 Task: Add an event with the title Second Sales Team Training, date '2024/04/28', time 8:00 AM to 10:00 AMand add a description: Participants will engage in activities that enhance problem-solving and decision-making skills within the team. They will learn techniques for generating ideas, evaluating options, and reaching consensus through effective collaboration., put the event into Red category . Add location for the event as: Istanbul, Turkey, logged in from the account softage.7@softage.netand send the event invitation to softage.4@softage.net and softage.5@softage.net. Set a reminder for the event 76 week before
Action: Mouse moved to (97, 115)
Screenshot: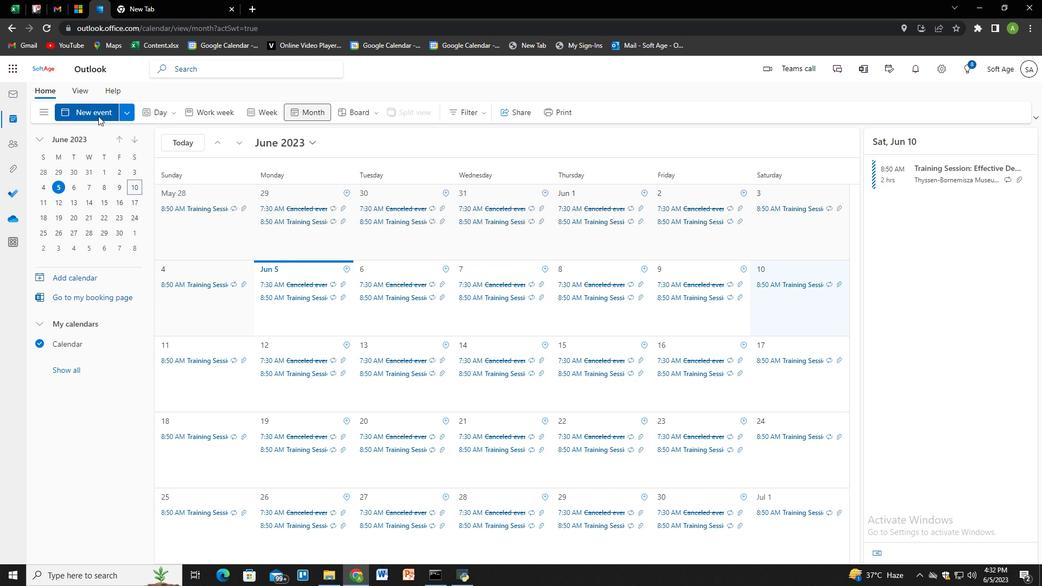 
Action: Mouse pressed left at (97, 115)
Screenshot: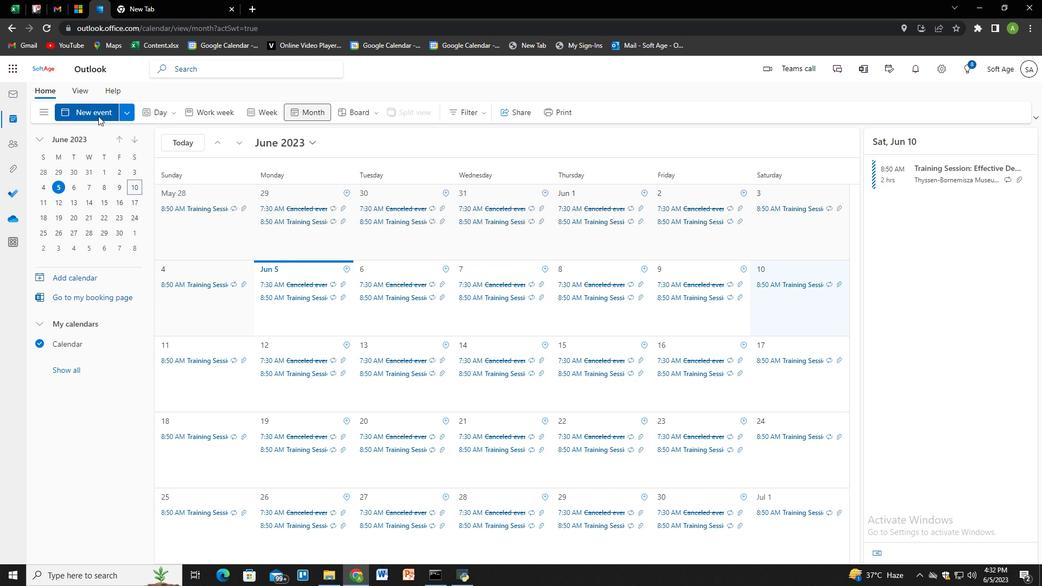 
Action: Mouse moved to (264, 186)
Screenshot: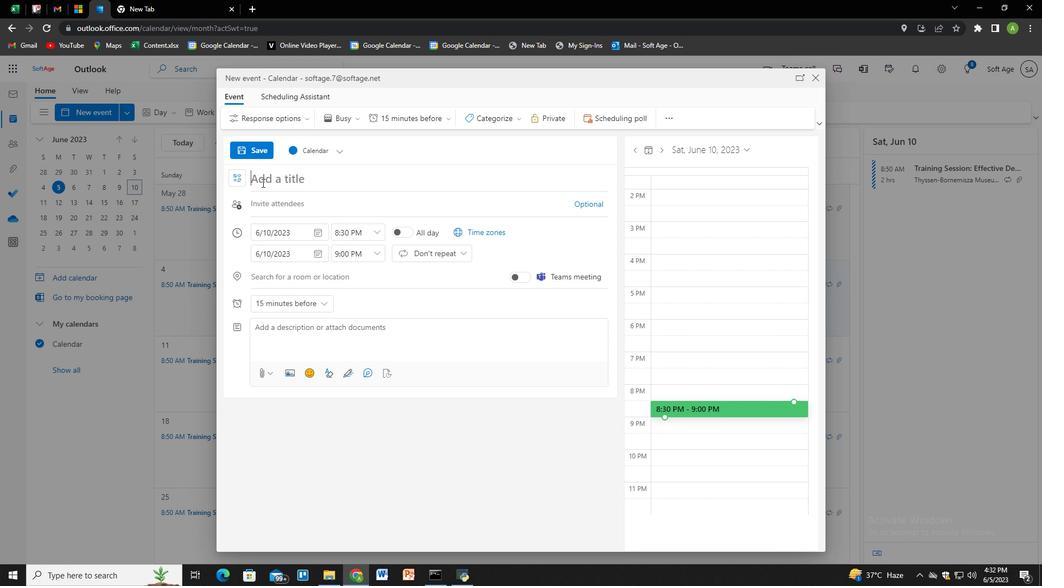 
Action: Key pressed <Key.shift>
Screenshot: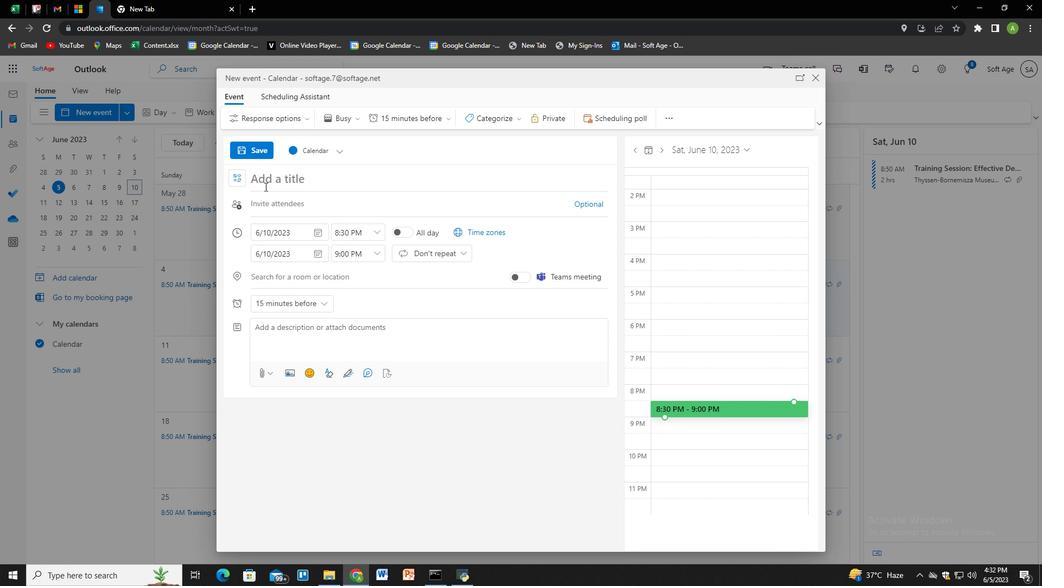 
Action: Mouse moved to (264, 187)
Screenshot: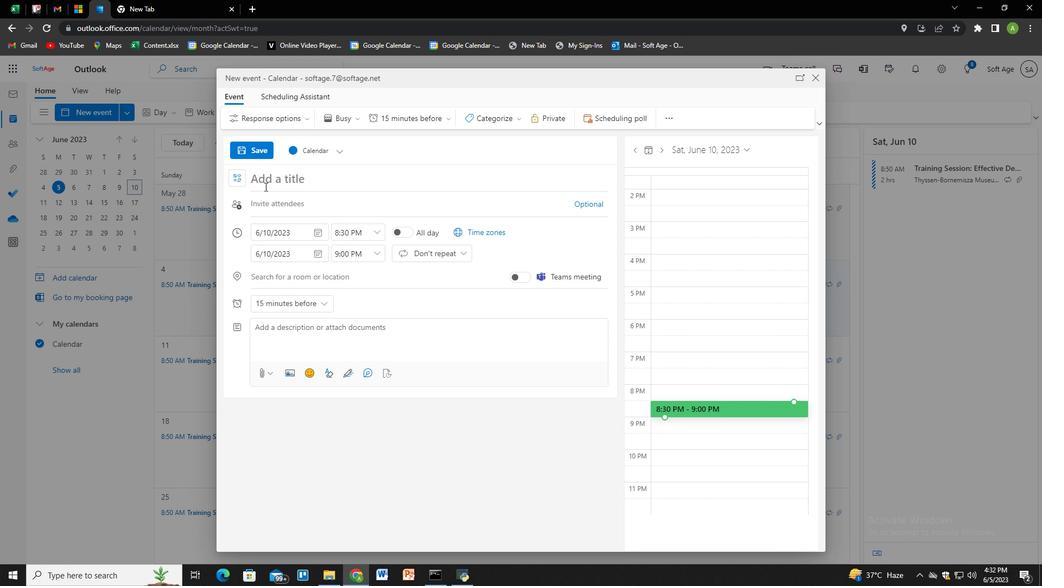 
Action: Key pressed Second<Key.space><Key.shift>Sales<Key.space><Key.shift>Team<Key.space><Key.shift>Training<Key.tab><Key.tab><Key.tab>
Screenshot: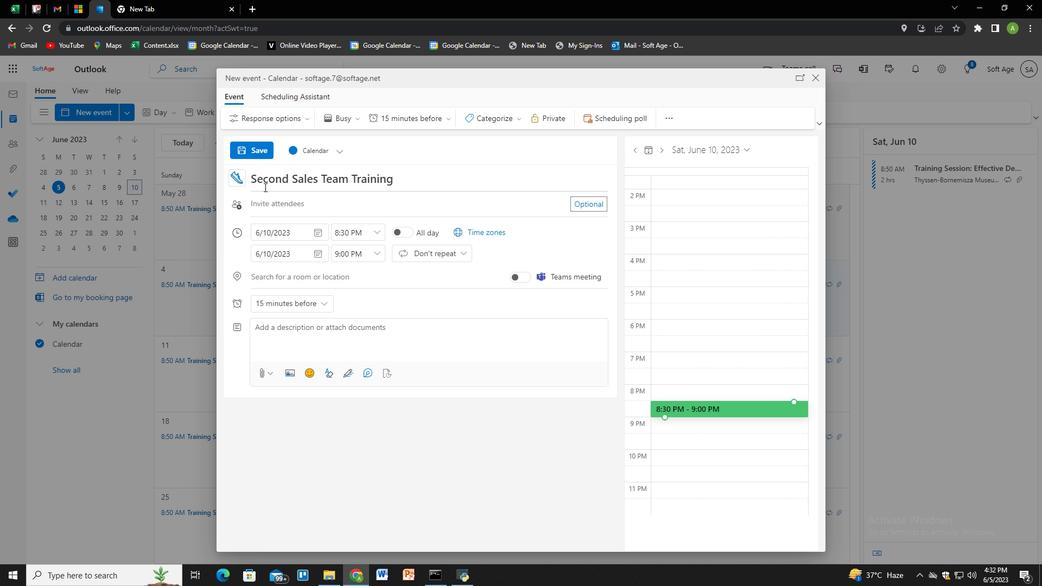 
Action: Mouse moved to (319, 234)
Screenshot: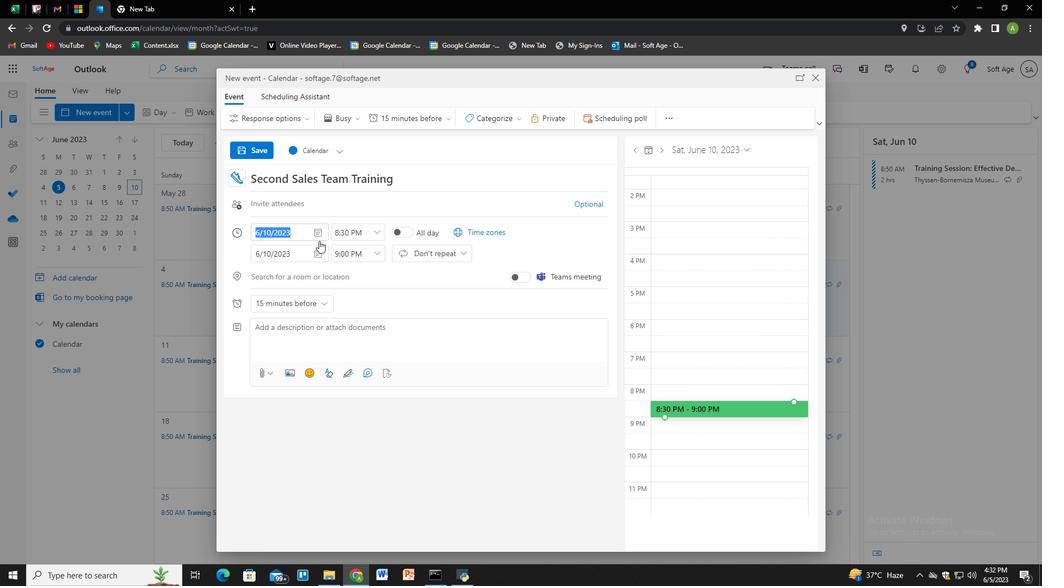 
Action: Mouse pressed left at (319, 234)
Screenshot: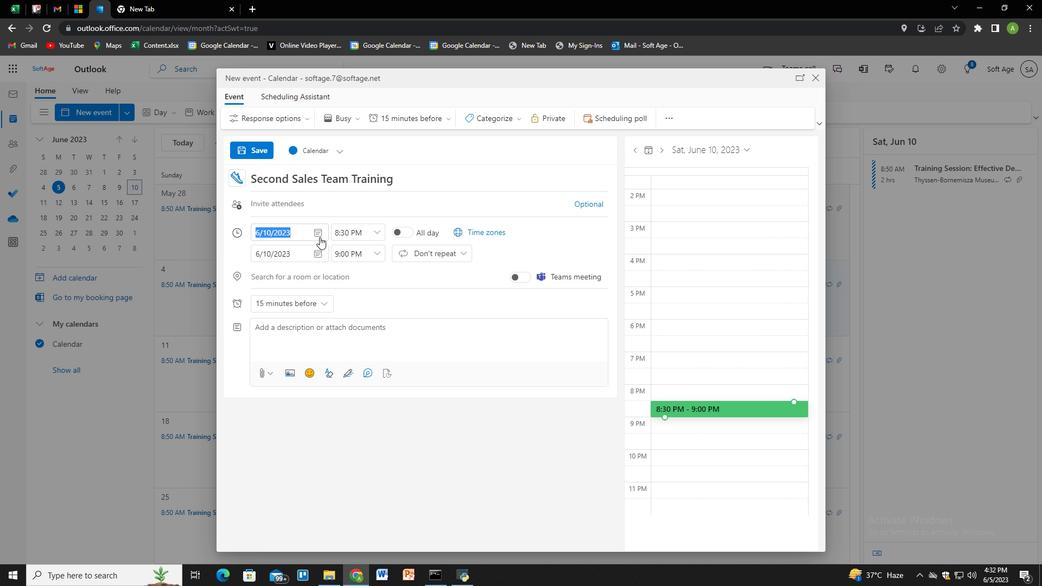 
Action: Mouse moved to (323, 254)
Screenshot: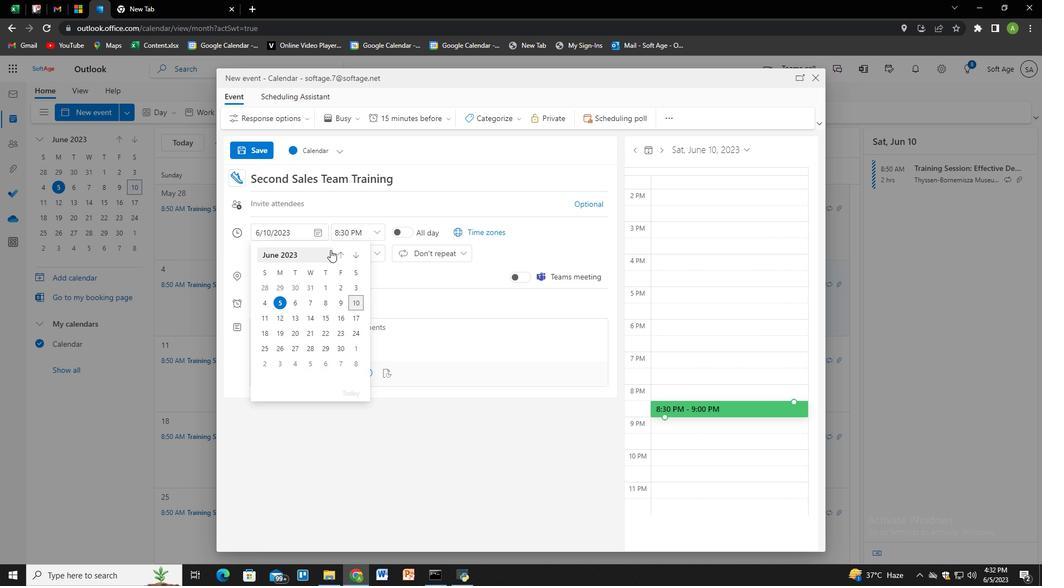 
Action: Mouse pressed left at (323, 254)
Screenshot: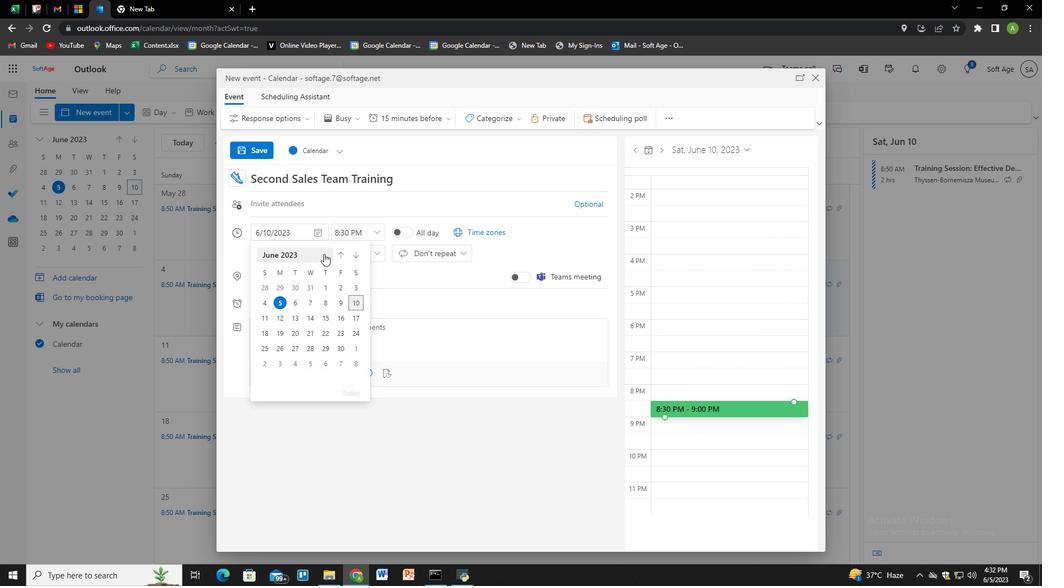 
Action: Mouse pressed left at (323, 254)
Screenshot: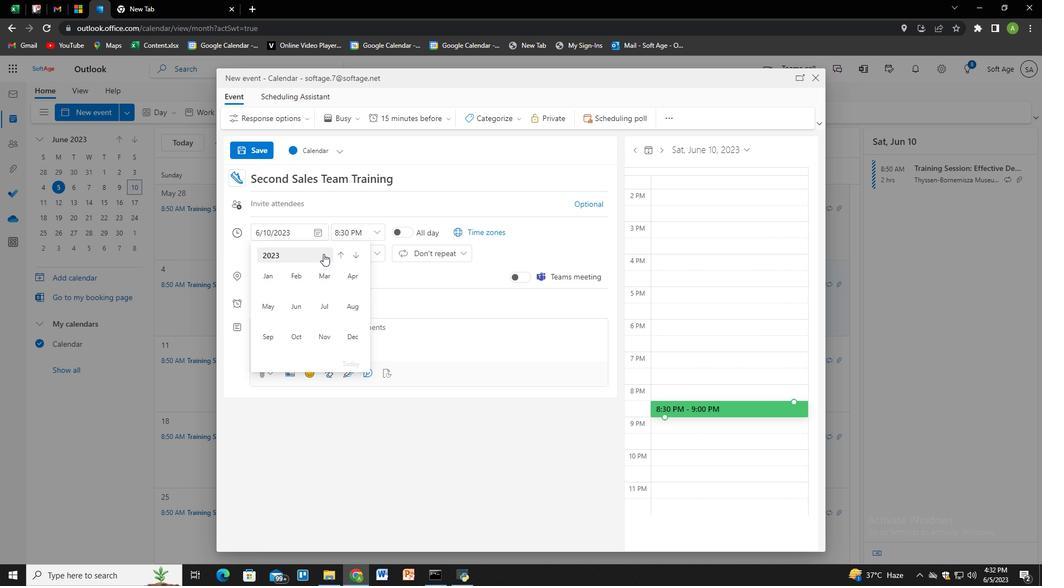
Action: Mouse moved to (269, 307)
Screenshot: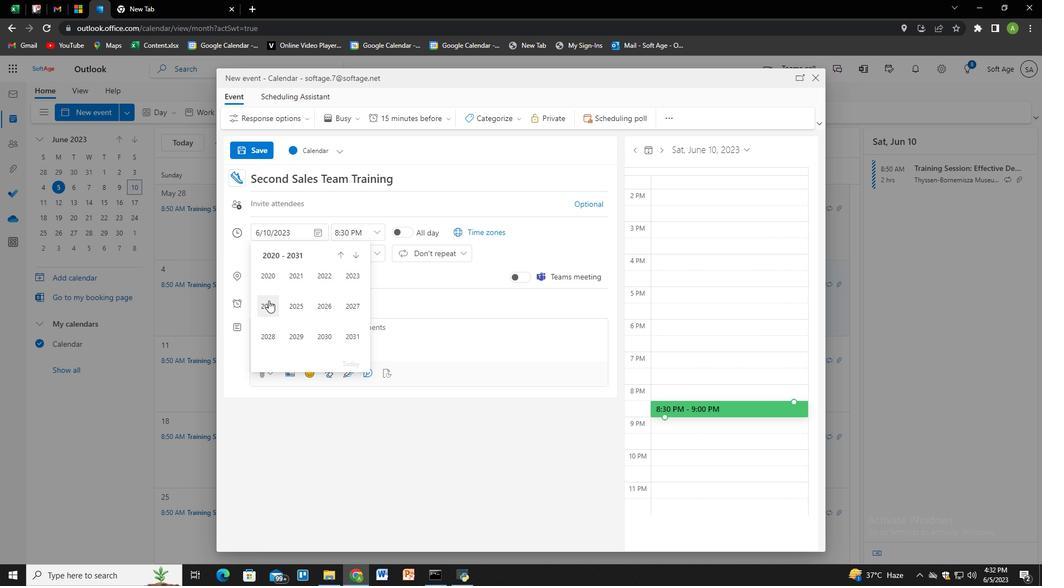 
Action: Mouse pressed left at (269, 307)
Screenshot: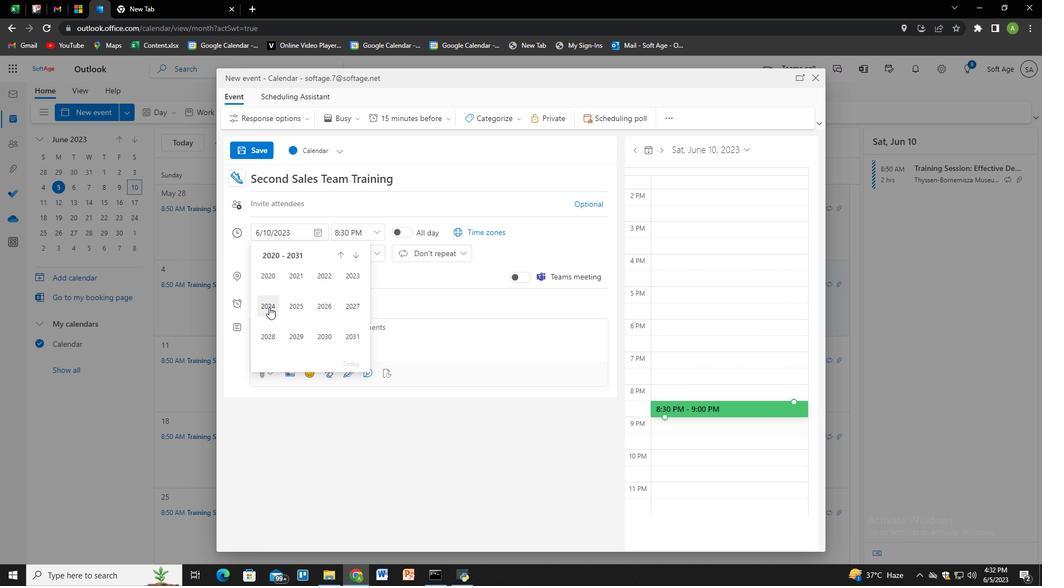 
Action: Mouse moved to (352, 276)
Screenshot: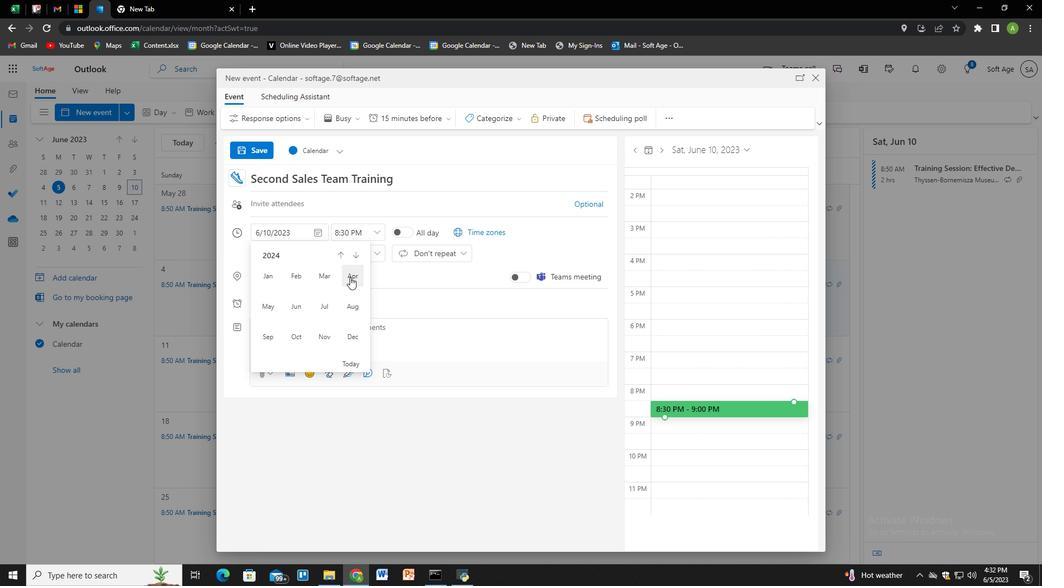 
Action: Mouse pressed left at (352, 276)
Screenshot: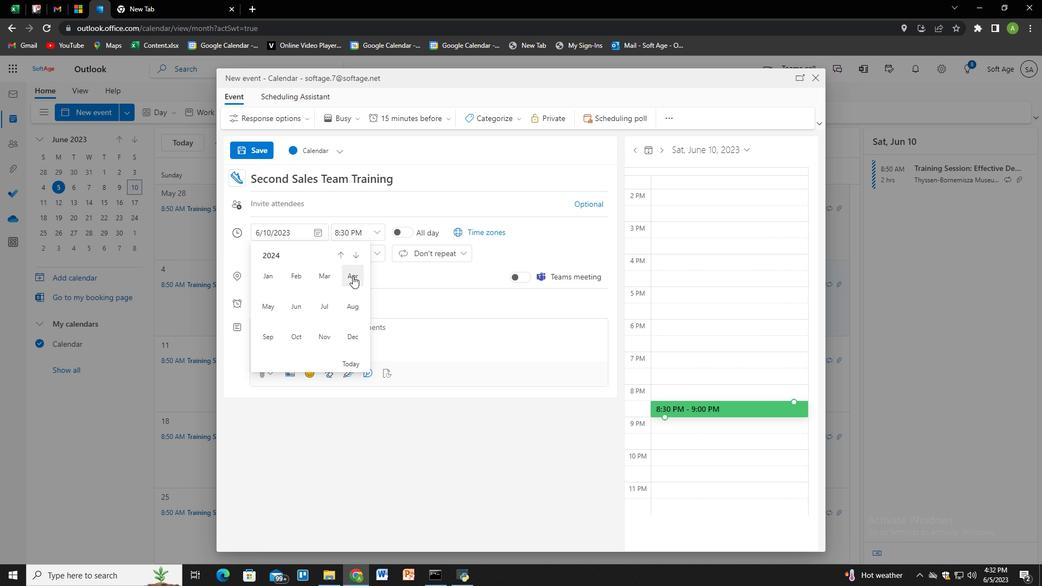 
Action: Mouse moved to (270, 349)
Screenshot: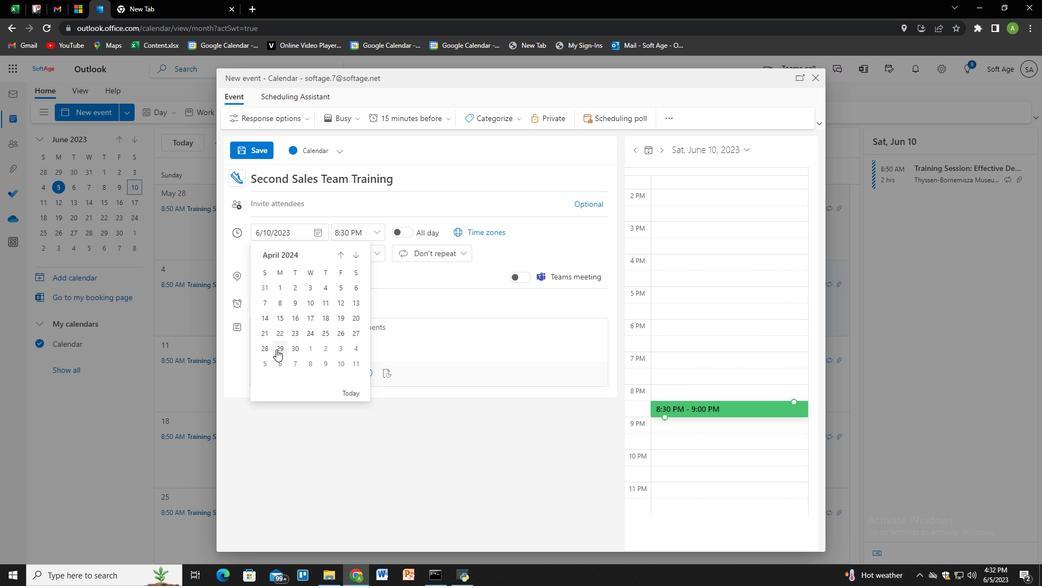 
Action: Mouse pressed left at (270, 349)
Screenshot: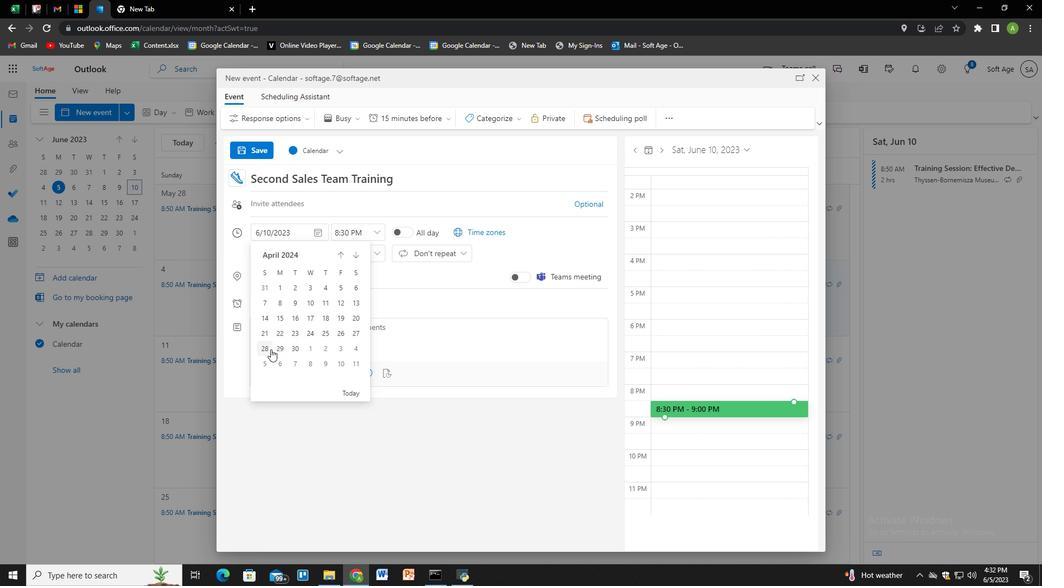 
Action: Mouse moved to (345, 233)
Screenshot: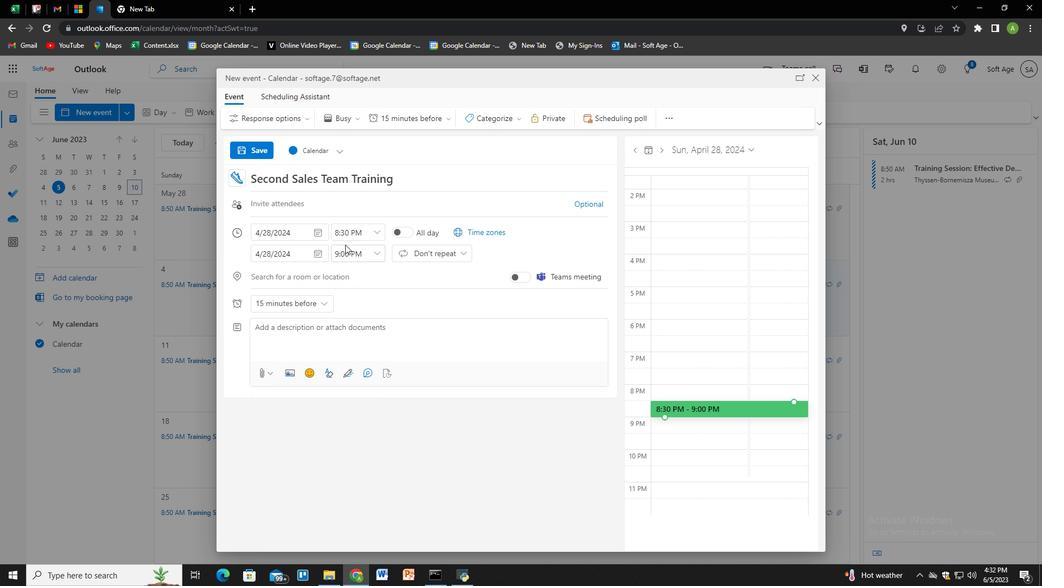 
Action: Mouse pressed left at (345, 233)
Screenshot: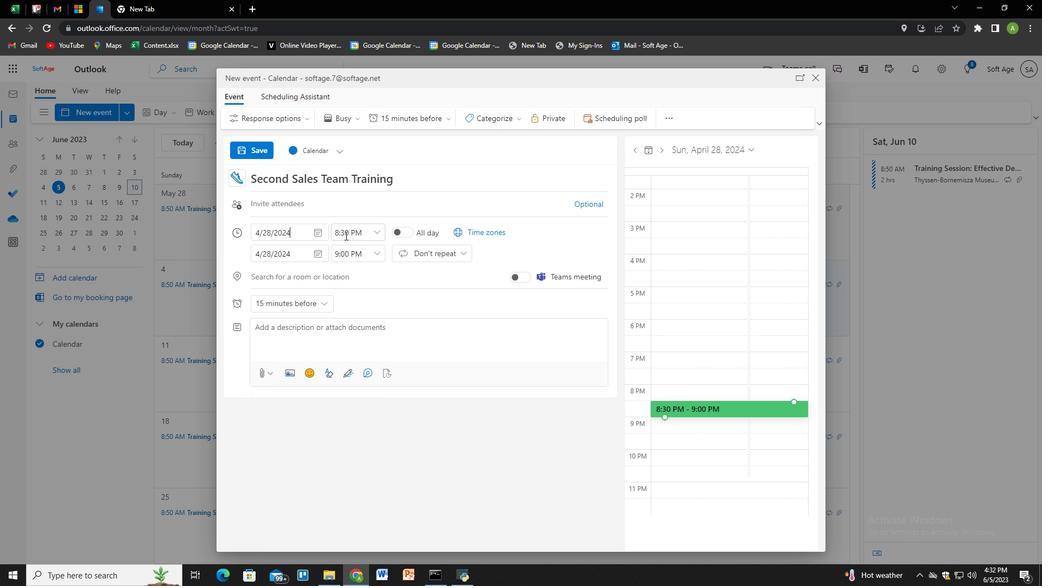 
Action: Key pressed 8<Key.shift_r>:00<Key.space><Key.shift>A<Key.shift_r>M<Key.shift_r>M
Screenshot: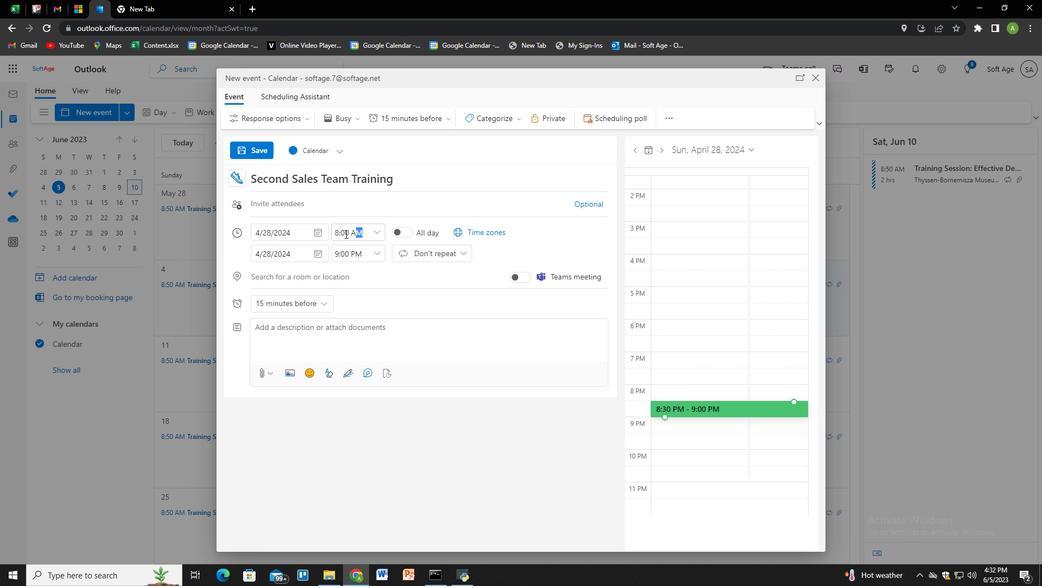
Action: Mouse moved to (532, 237)
Screenshot: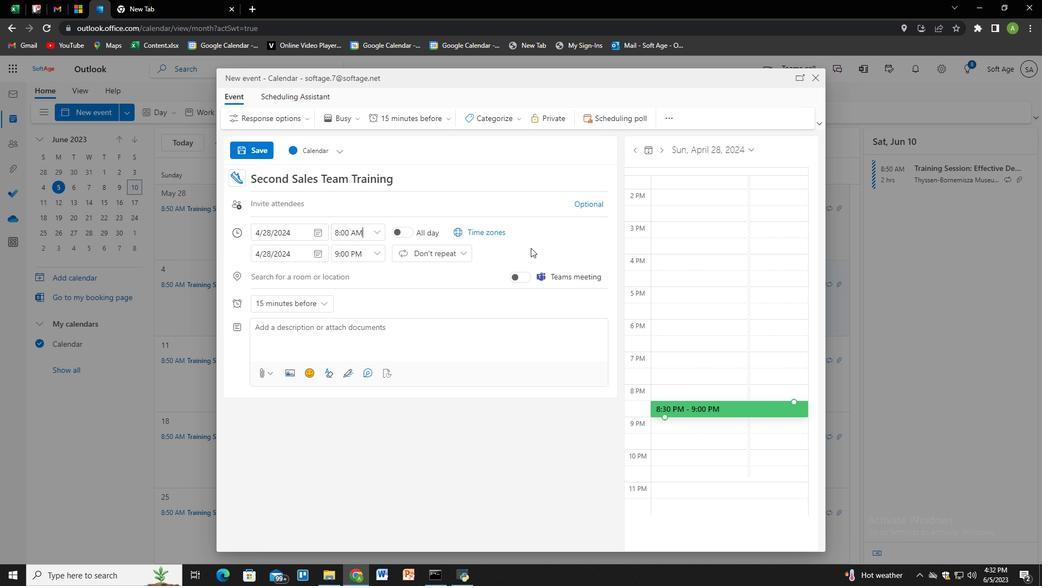 
Action: Mouse pressed left at (532, 237)
Screenshot: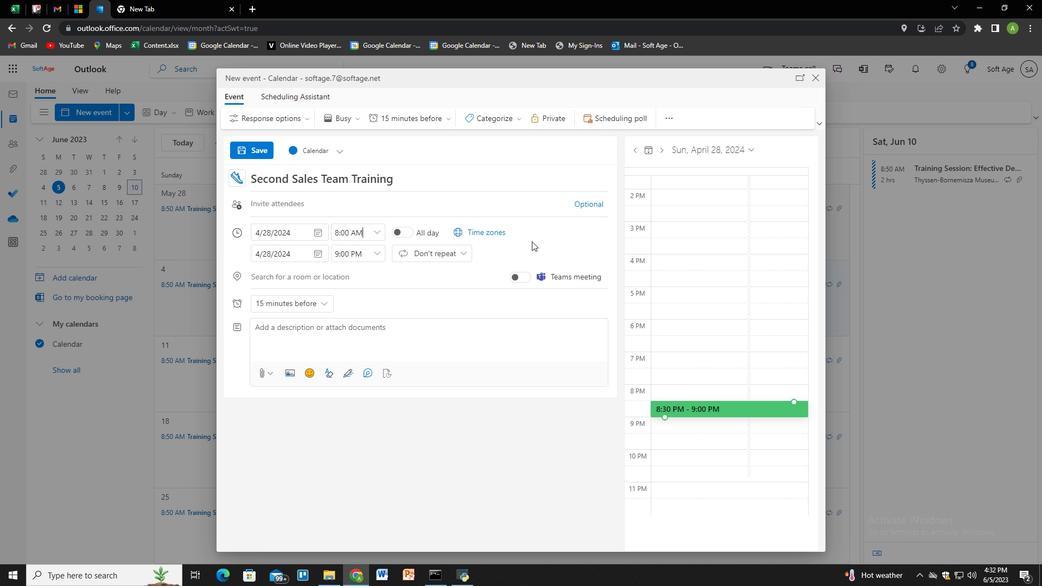 
Action: Mouse moved to (350, 255)
Screenshot: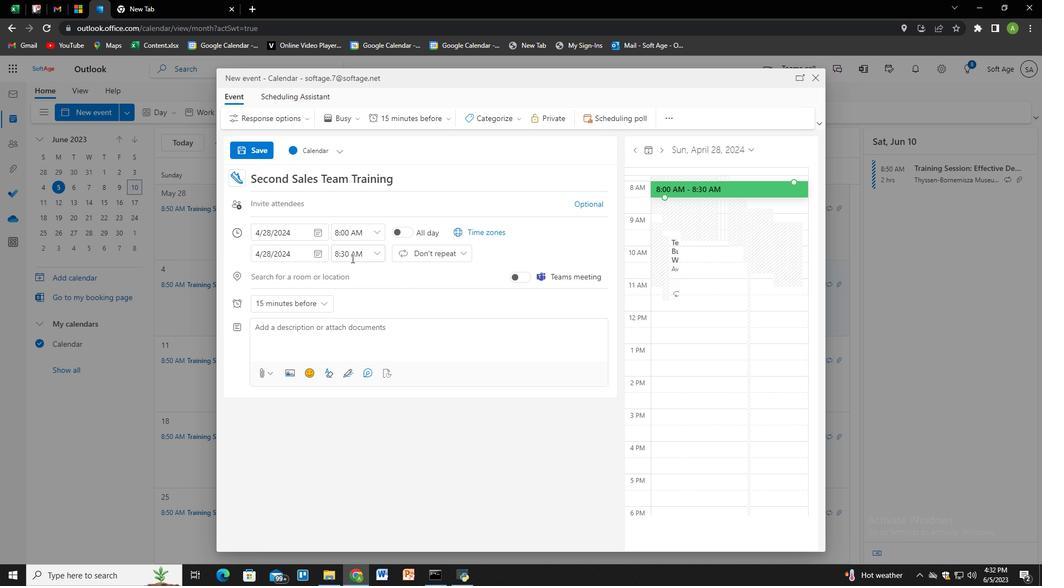 
Action: Mouse pressed left at (350, 255)
Screenshot: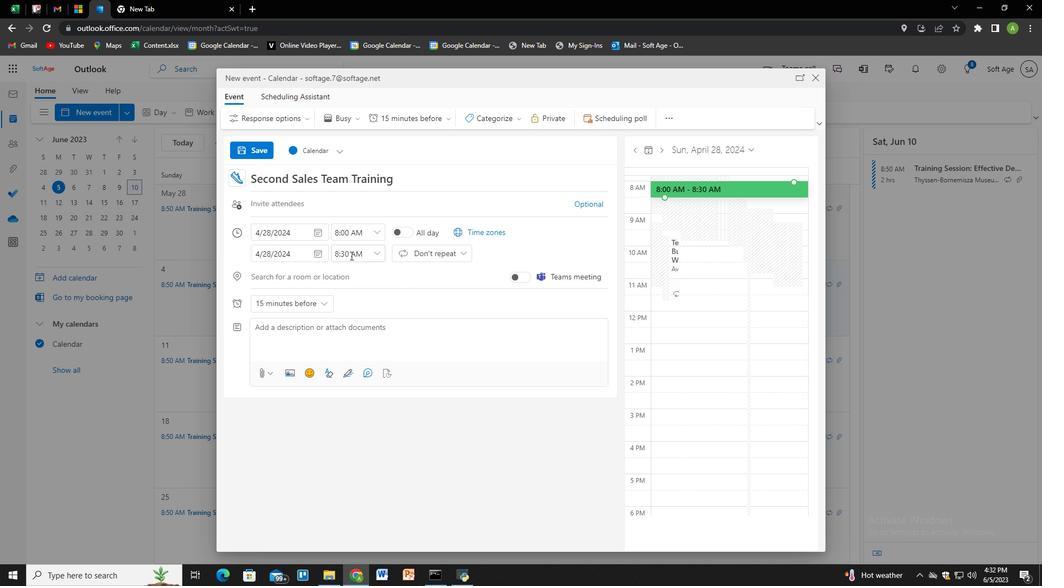 
Action: Key pressed 10<Key.space><Key.shift_r><Key.shift_r><Key.shift_r><Key.shift_r><Key.shift_r><Key.shift_r><Key.backspace><Key.shift_r>:00<Key.space><Key.shift>A<Key.shift_r>M<Key.shift_r>M
Screenshot: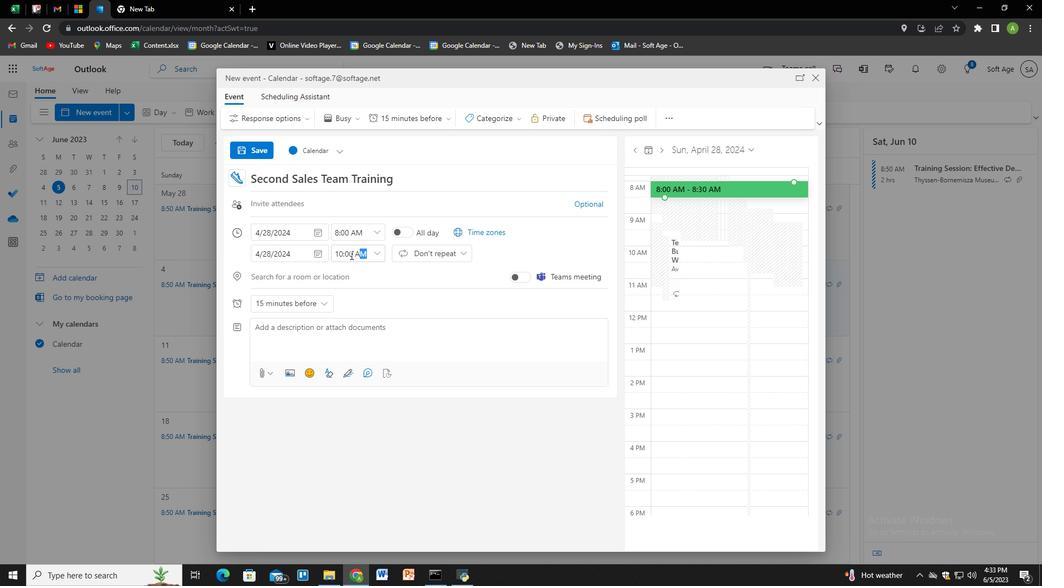 
Action: Mouse moved to (325, 340)
Screenshot: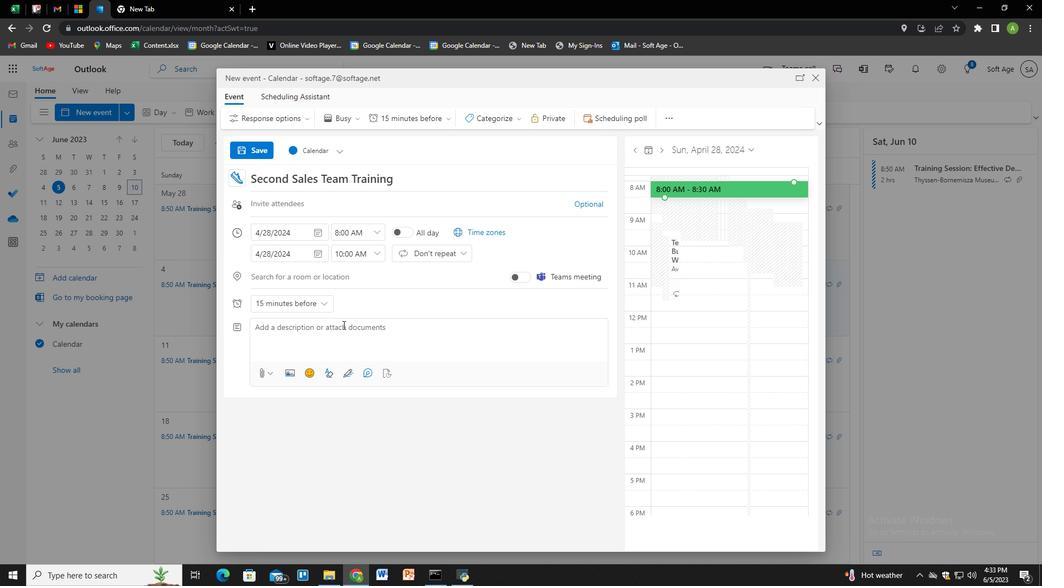 
Action: Mouse pressed left at (325, 340)
Screenshot: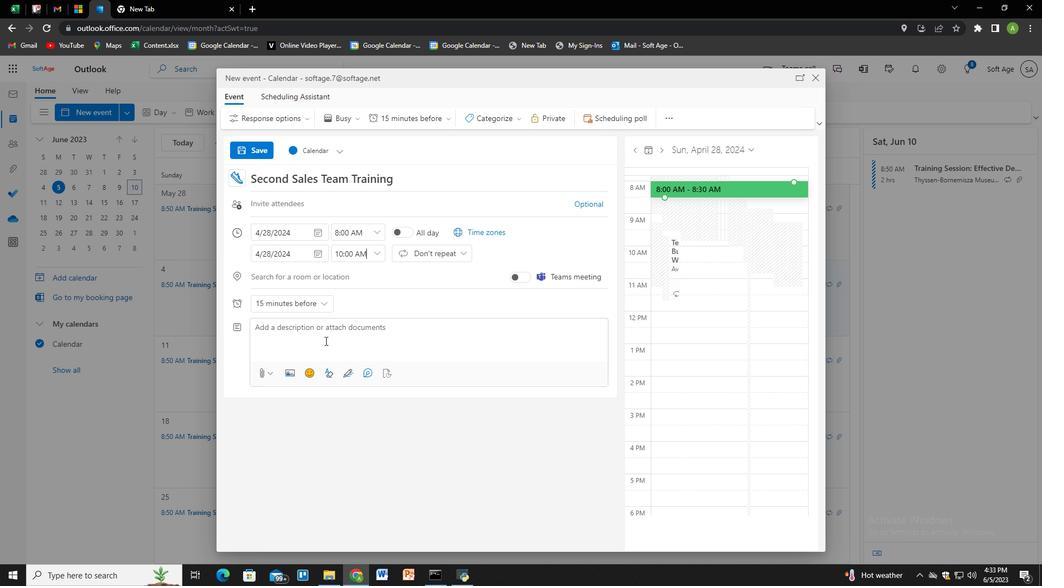
Action: Key pressed <Key.shift><Key.shift><Key.shift><Key.shift><Key.shift><Key.shift><Key.shift><Key.shift><Key.shift><Key.shift><Key.shift><Key.shift><Key.shift><Key.shift><Key.shift><Key.shift><Key.shift><Key.shift><Key.shift><Key.shift><Key.shift><Key.shift_r>Participants<Key.space>will<Key.space><Key.space>e<Key.backspace><Key.backspace>engage<Key.space>in<Key.space>activities<Key.space>that<Key.space>enhance<Key.space>problem-solving<Key.space>and<Key.space>decision-making<Key.space>skills<Key.space>within<Key.space>the<Key.space>team.<Key.space><Key.shift_r>They<Key.space>will<Key.space>leat<Key.backspace>rn<Key.space>techniques<Key.space>for<Key.space>generating<Key.space>ideas,<Key.space>evaluating<Key.space>options,<Key.space>and<Key.space>reav<Key.backspace>ching<Key.space>consensus<Key.space>through<Key.space>effective<Key.space>options,<Key.space>and<Key.space>reaching<Key.space>consensus<Key.space>through<Key.space>effective<Key.space>collaboration.
Screenshot: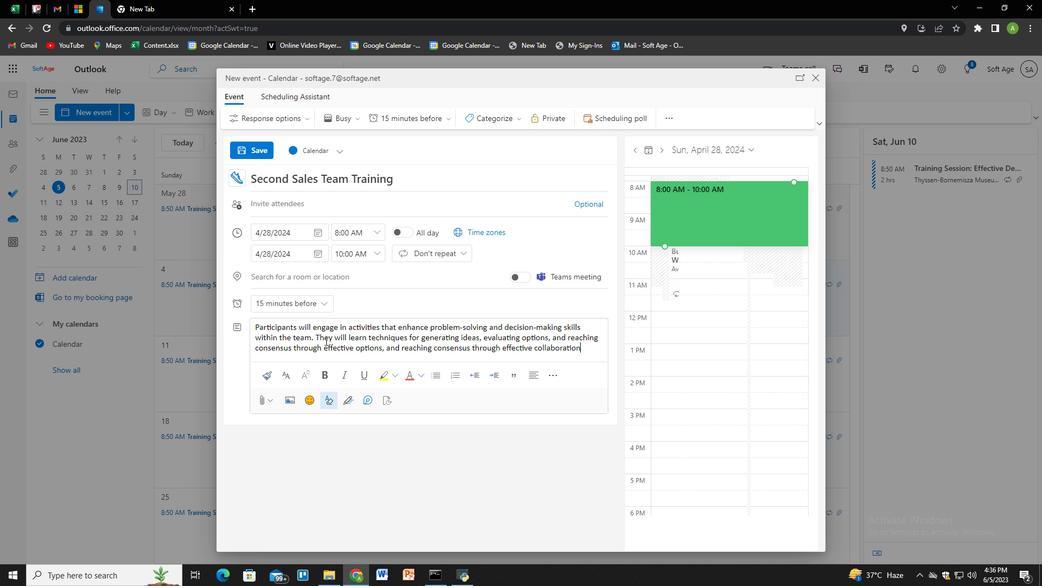 
Action: Mouse moved to (459, 304)
Screenshot: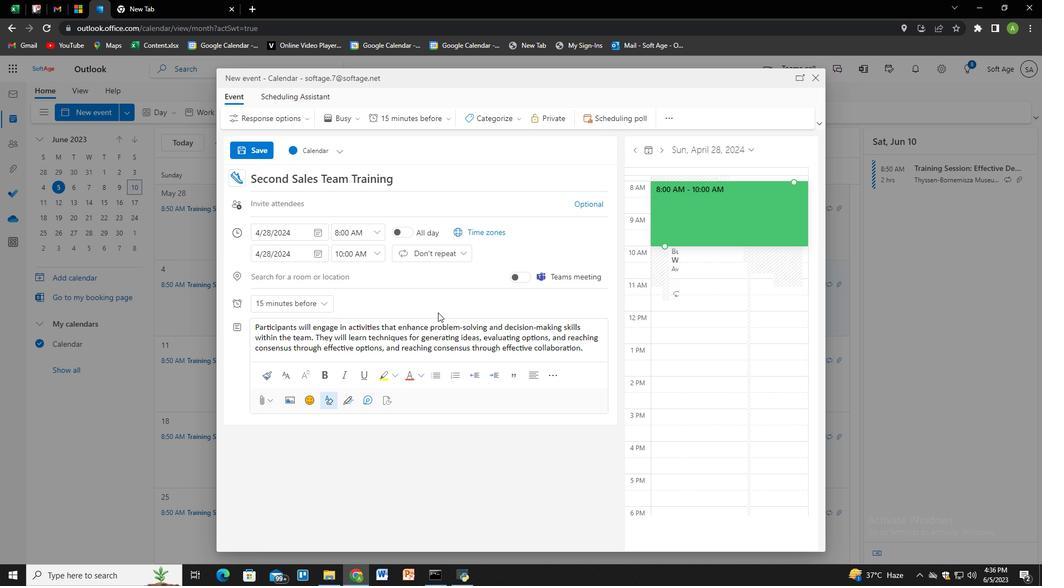 
Action: Mouse pressed left at (459, 304)
Screenshot: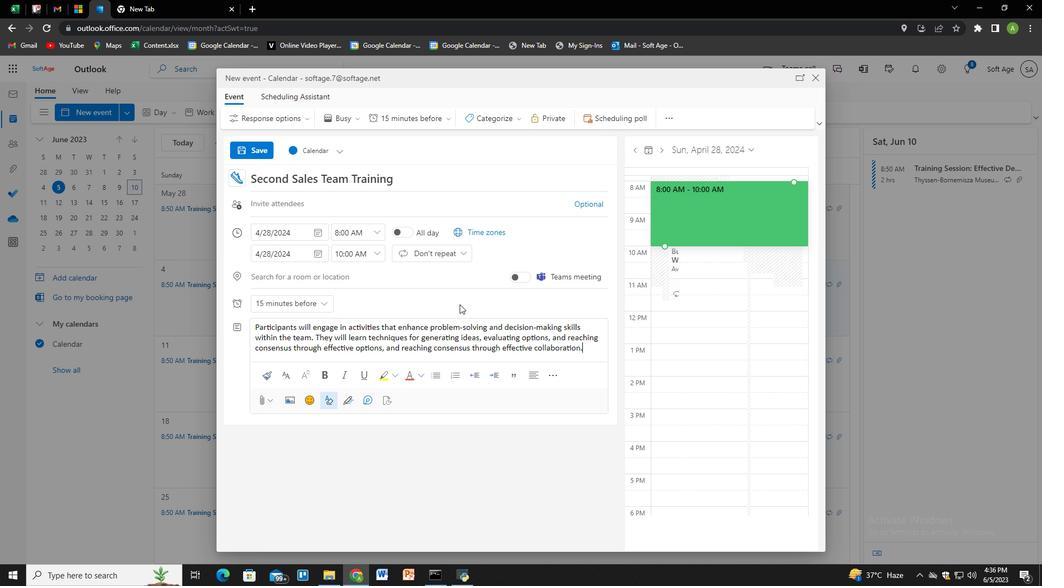 
Action: Mouse moved to (439, 298)
Screenshot: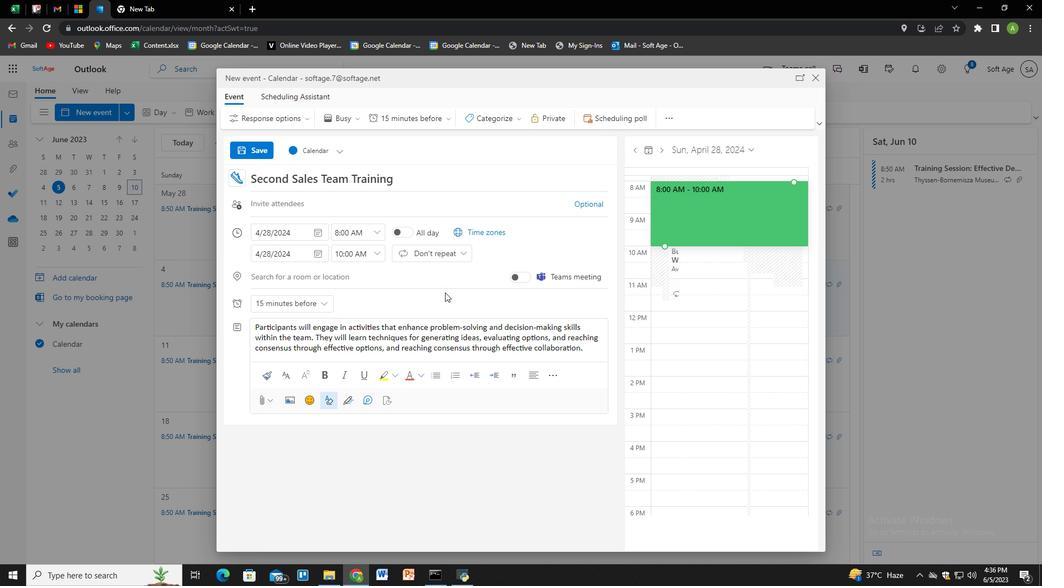 
Action: Mouse scrolled (439, 298) with delta (0, 0)
Screenshot: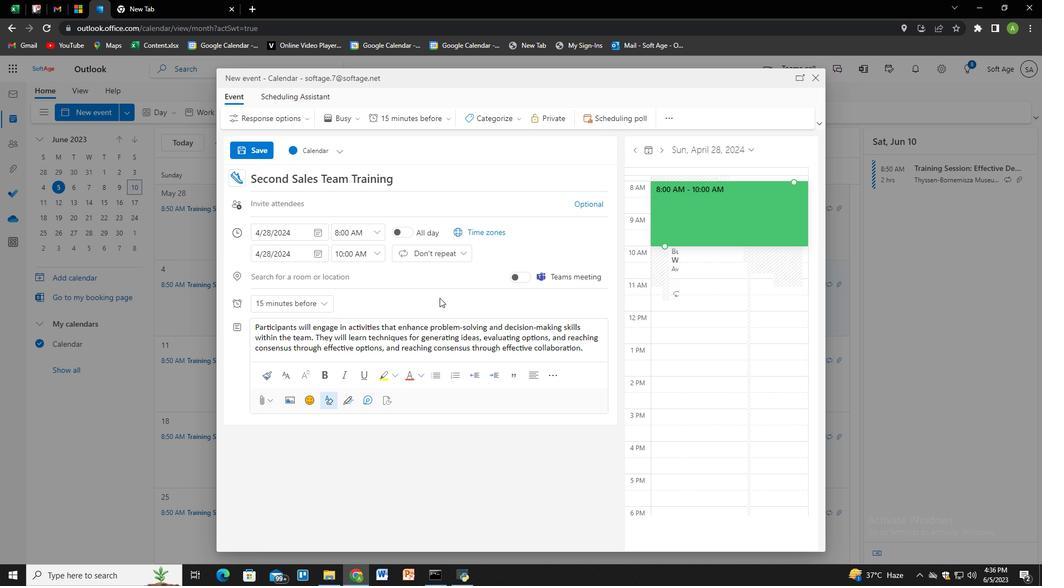 
Action: Mouse scrolled (439, 298) with delta (0, 0)
Screenshot: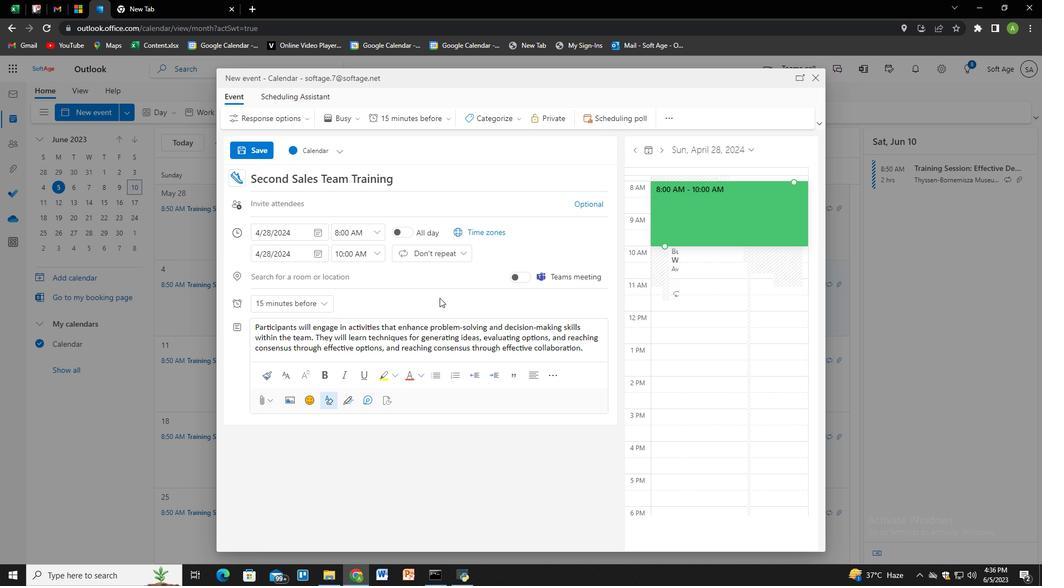
Action: Mouse scrolled (439, 298) with delta (0, 0)
Screenshot: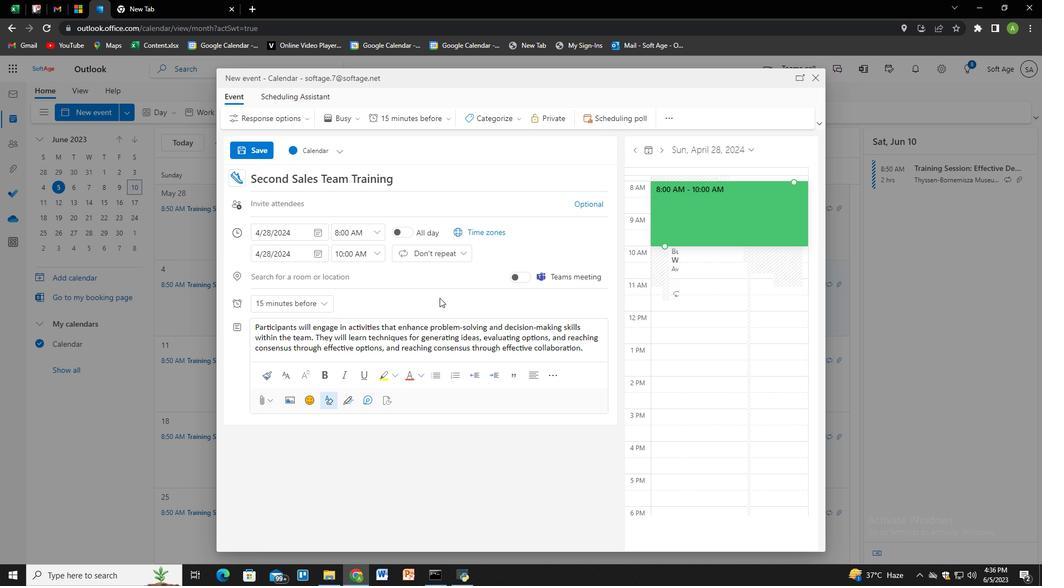 
Action: Mouse moved to (486, 120)
Screenshot: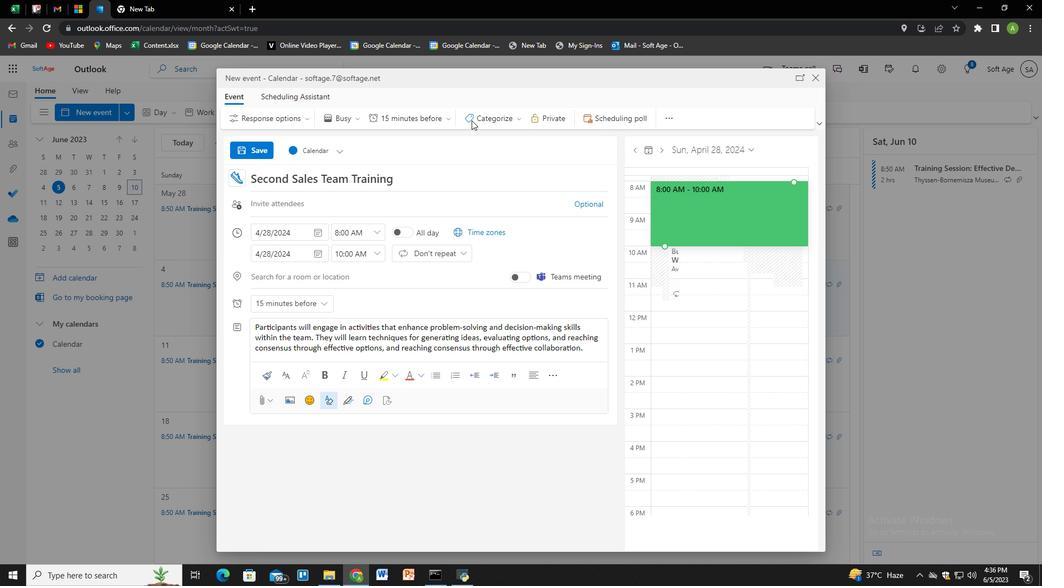 
Action: Mouse pressed left at (486, 120)
Screenshot: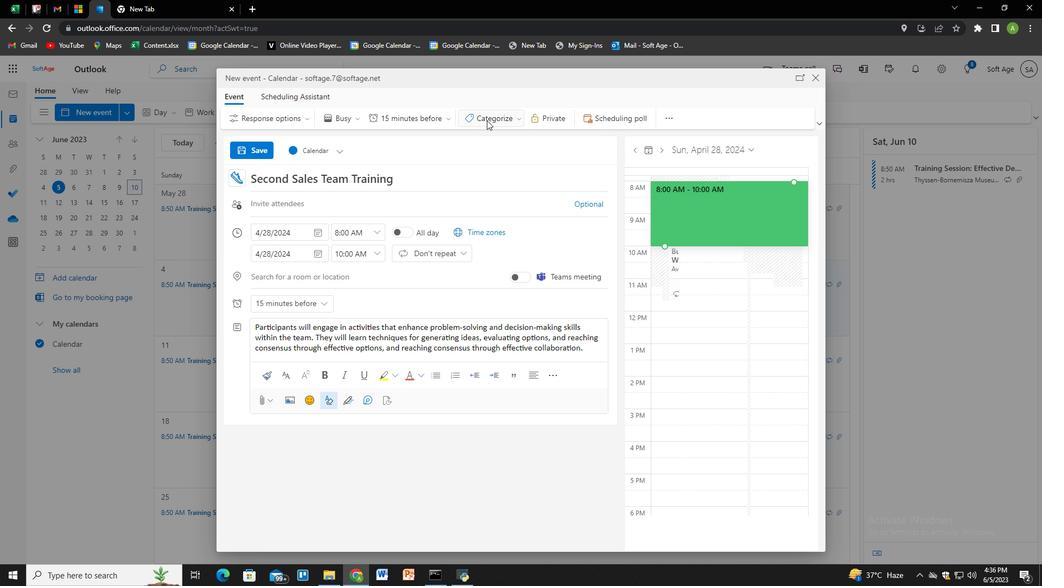 
Action: Mouse moved to (485, 206)
Screenshot: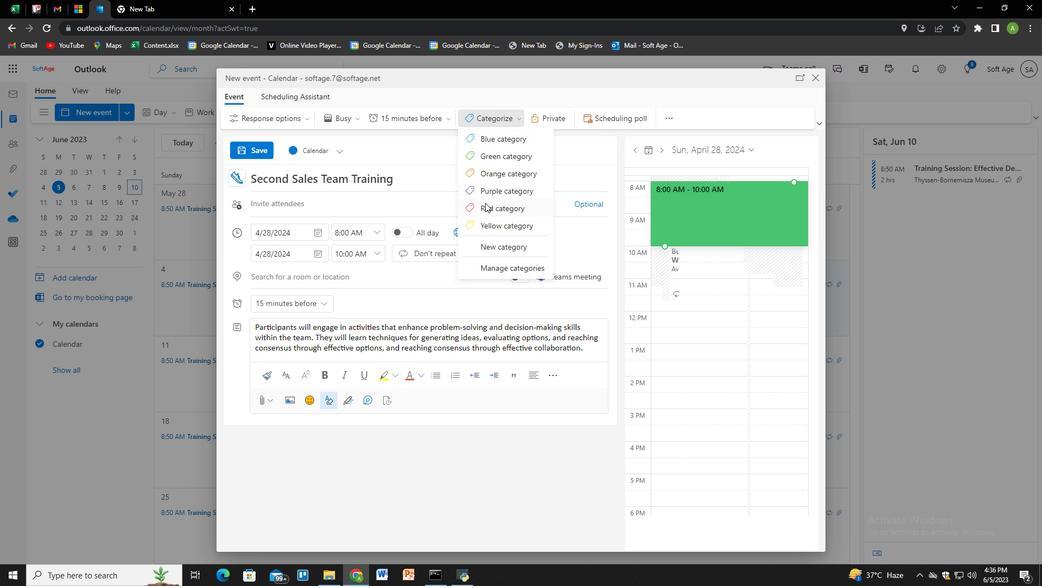 
Action: Mouse pressed left at (485, 206)
Screenshot: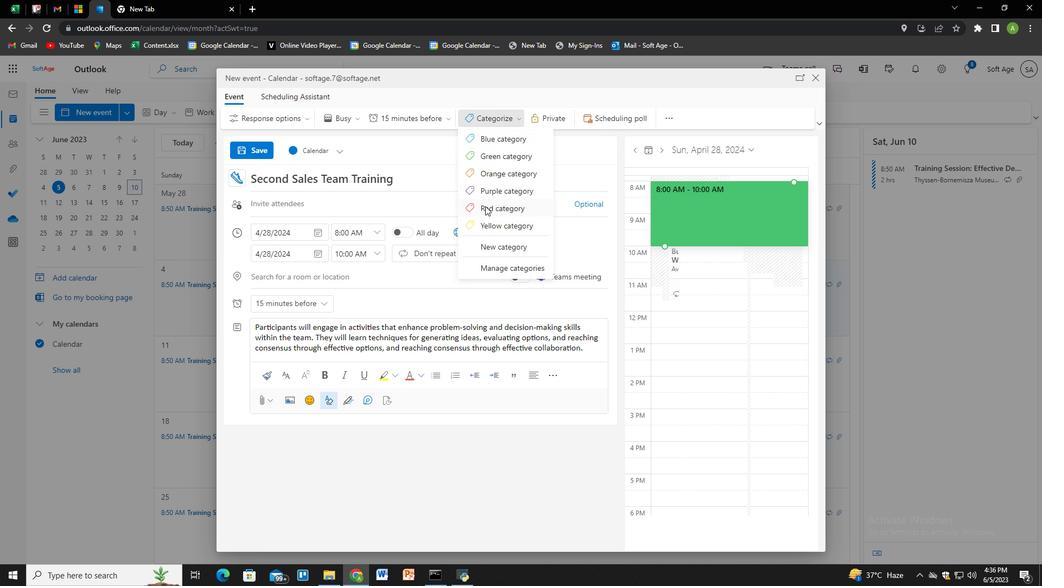 
Action: Mouse moved to (283, 283)
Screenshot: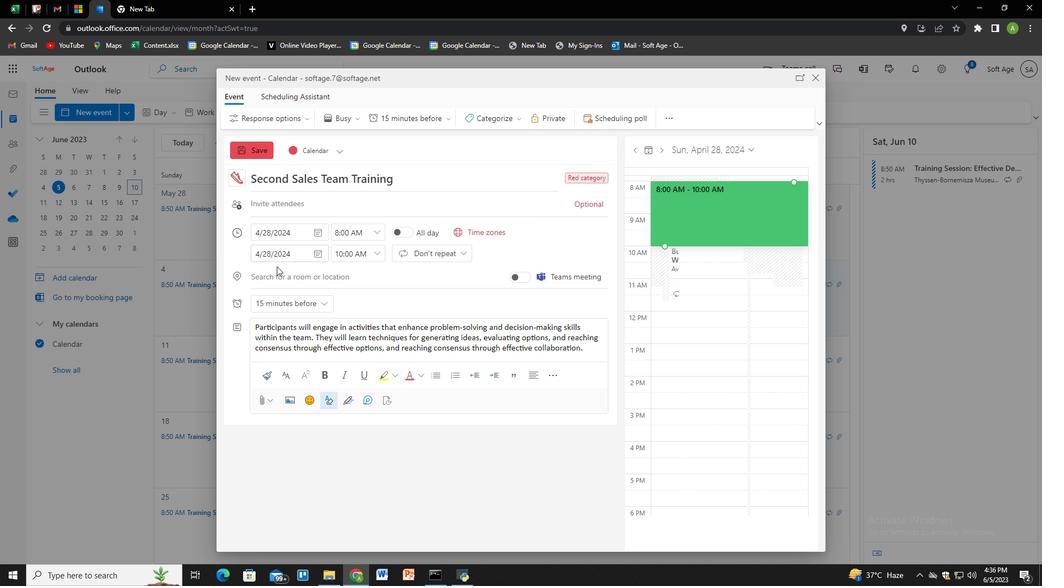 
Action: Mouse pressed left at (283, 283)
Screenshot: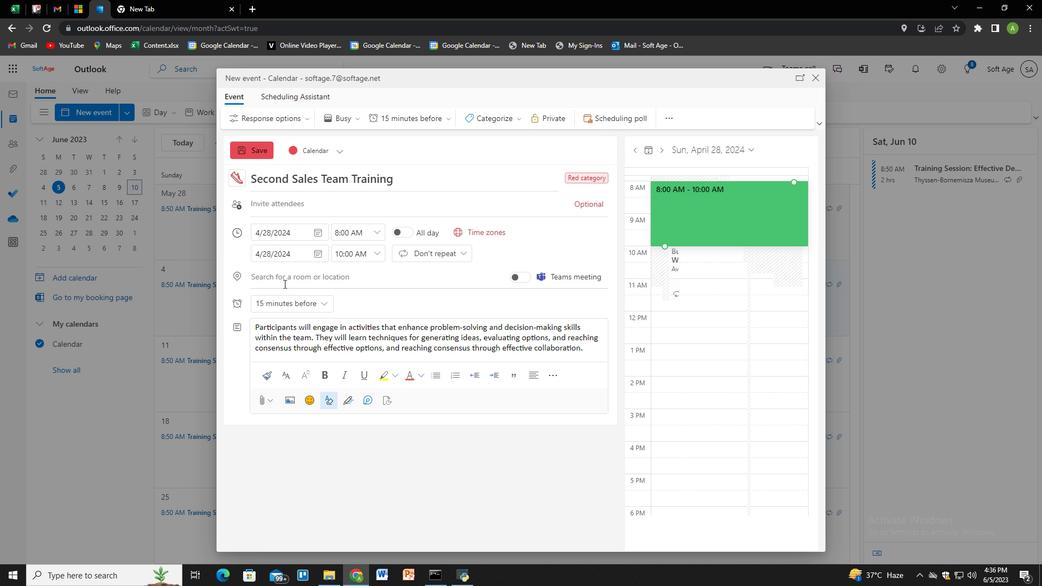 
Action: Key pressed <Key.shift_r>Istanbul,<Key.space><Key.shift_r>Turkey<Key.down><Key.enter>
Screenshot: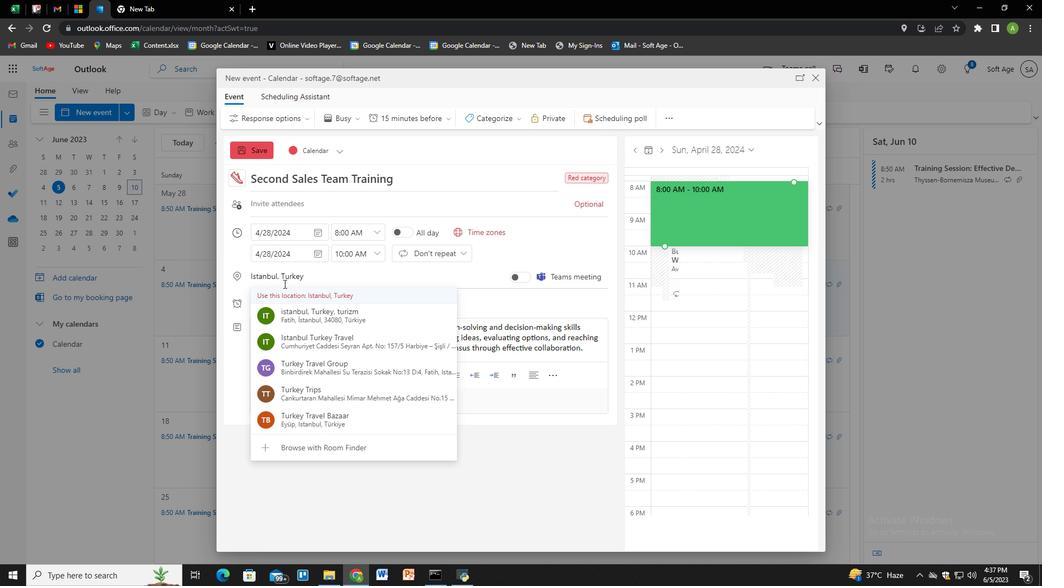 
Action: Mouse moved to (288, 206)
Screenshot: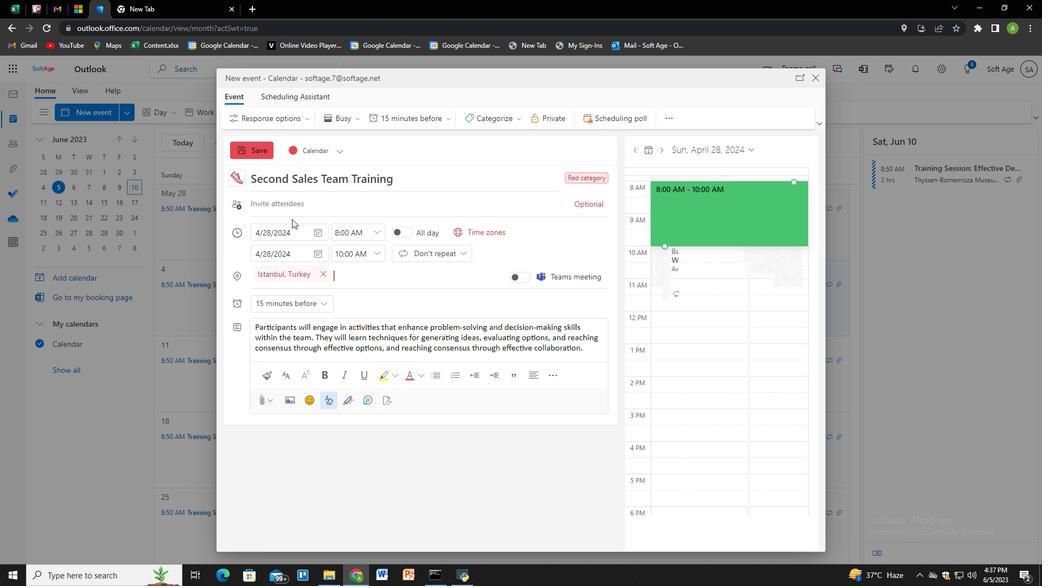 
Action: Mouse pressed left at (288, 206)
Screenshot: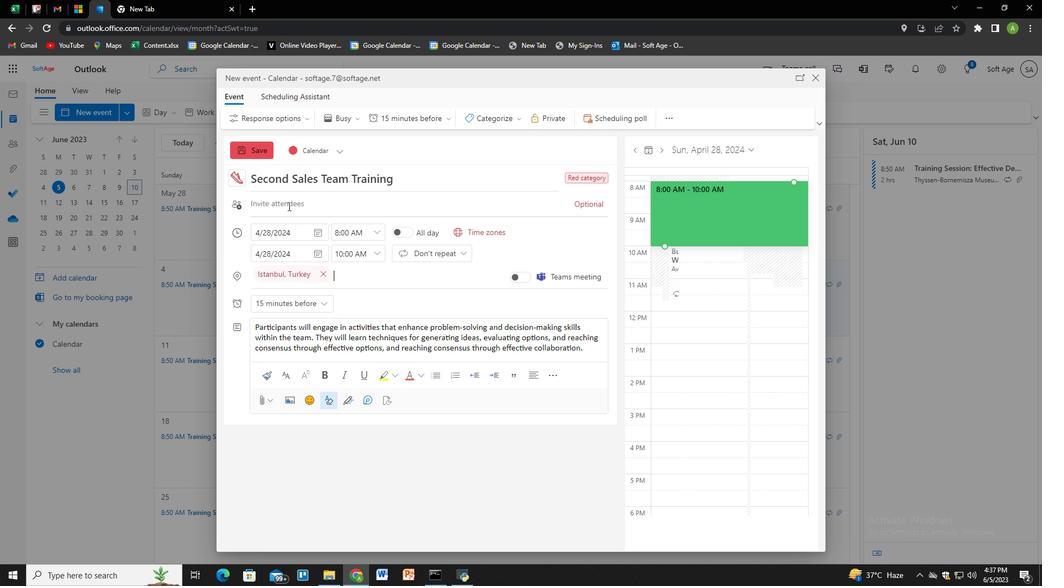 
Action: Mouse moved to (288, 206)
Screenshot: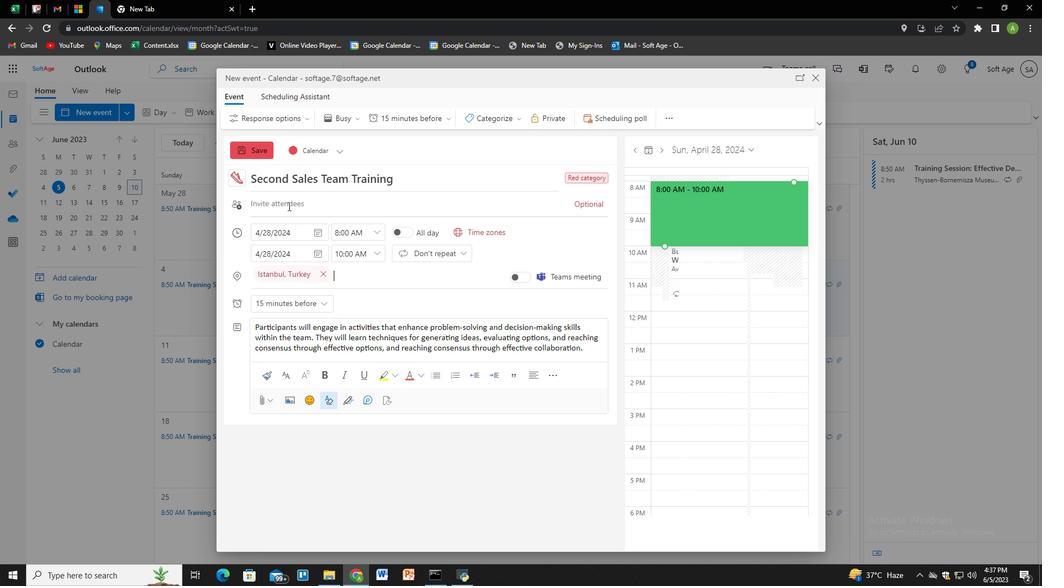 
Action: Key pressed softage.5<Key.backspace>4<Key.shift>@softage.net<Key.enter>softage.5<Key.shift><Key.shift><Key.shift>@softage.net<Key.enter>
Screenshot: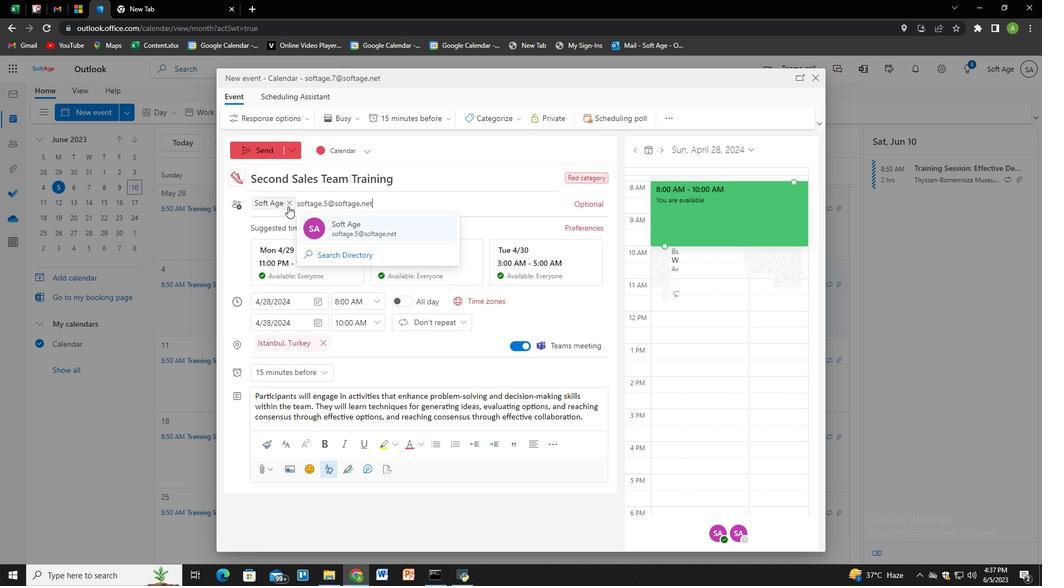 
Action: Mouse moved to (437, 116)
Screenshot: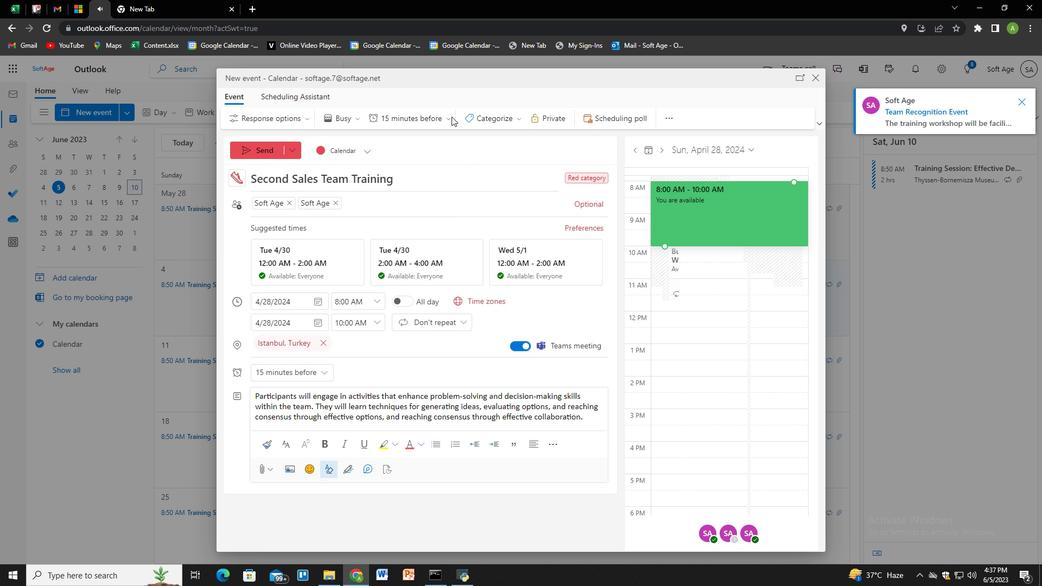 
Action: Mouse pressed left at (437, 116)
Screenshot: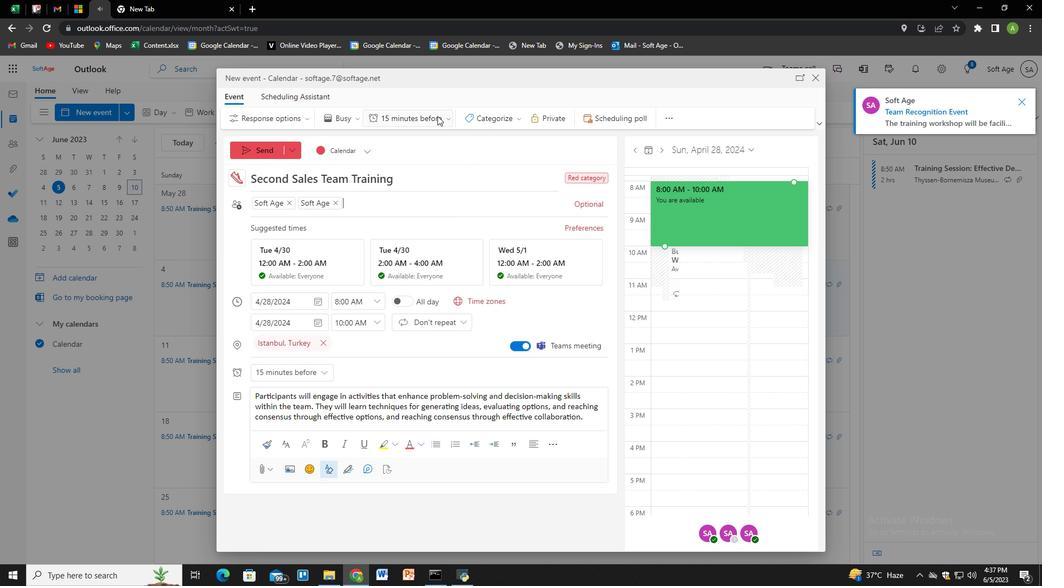 
Action: Mouse moved to (422, 336)
Screenshot: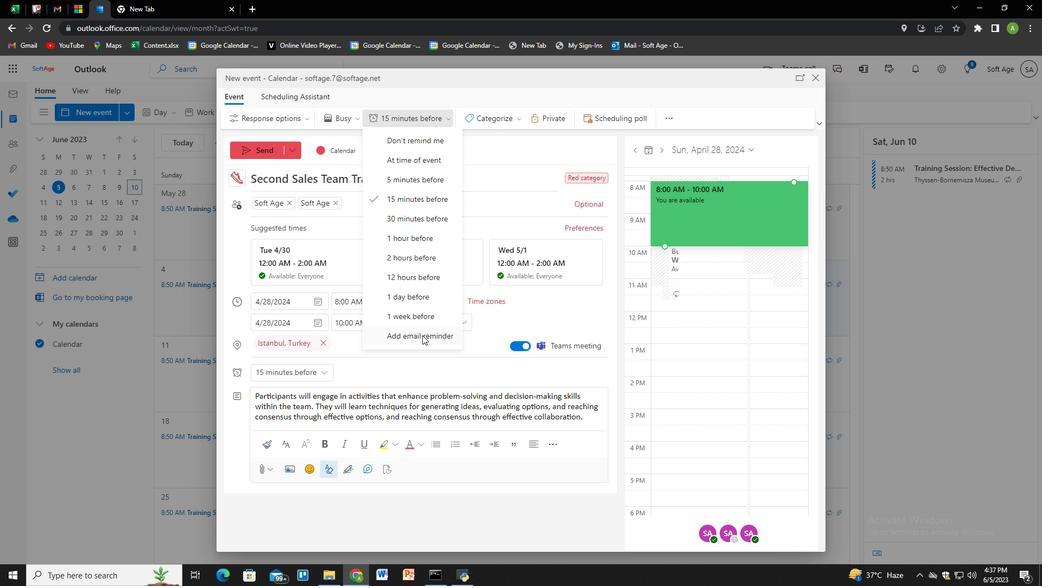 
Action: Mouse pressed left at (422, 336)
Screenshot: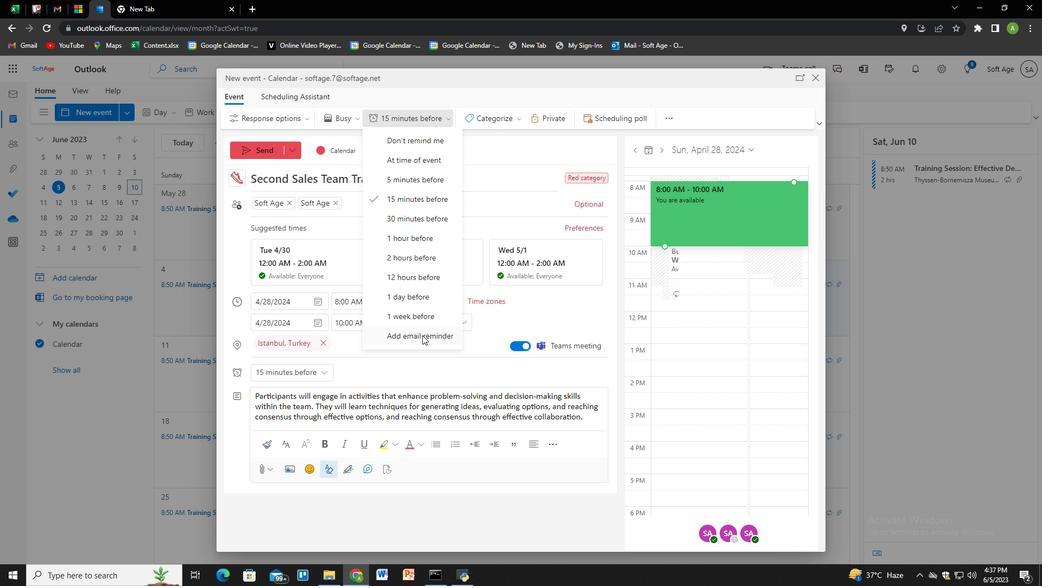 
Action: Mouse moved to (417, 231)
Screenshot: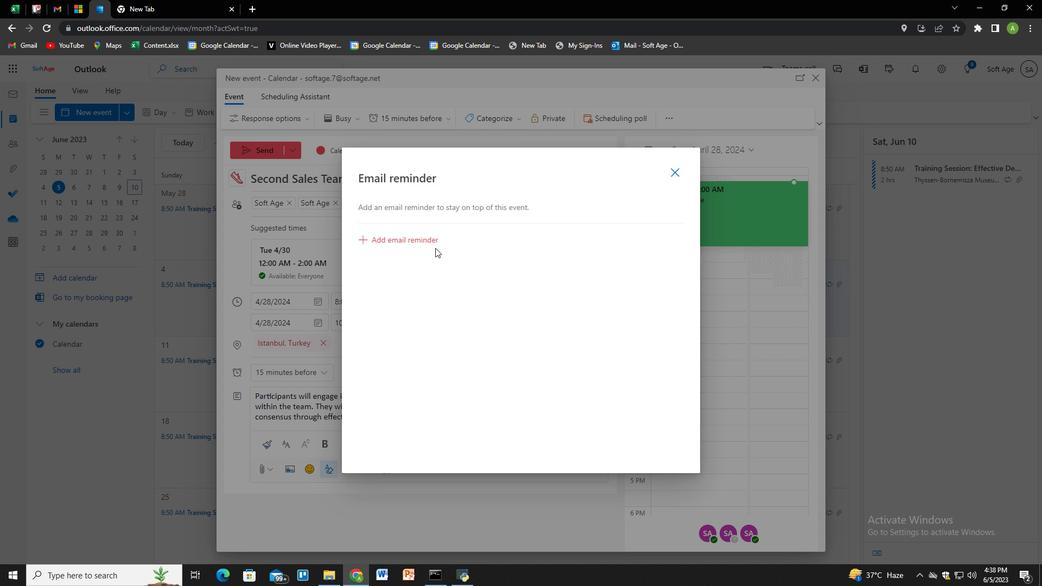 
Action: Mouse pressed left at (417, 231)
Screenshot: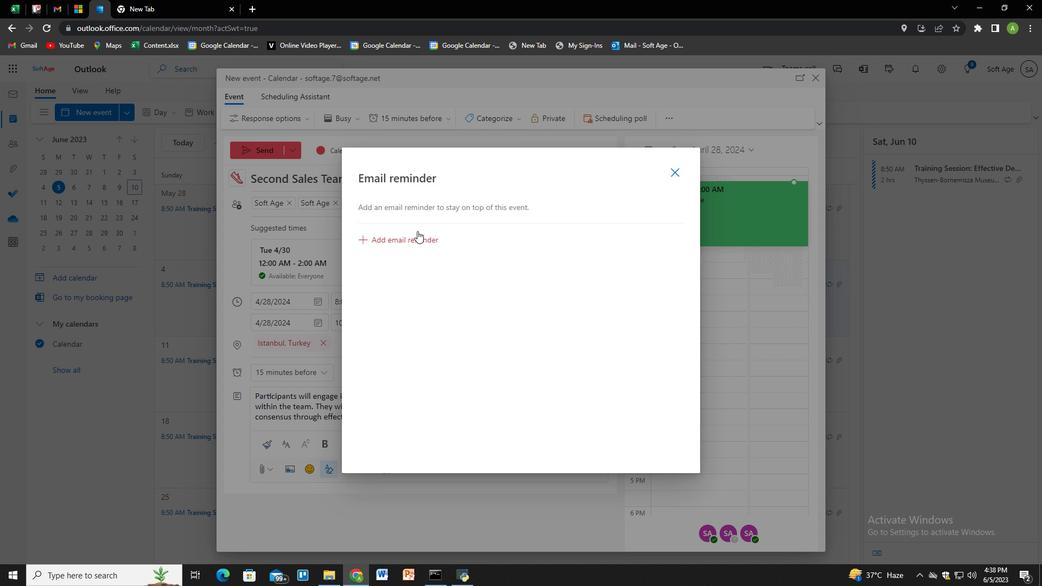 
Action: Mouse moved to (418, 263)
Screenshot: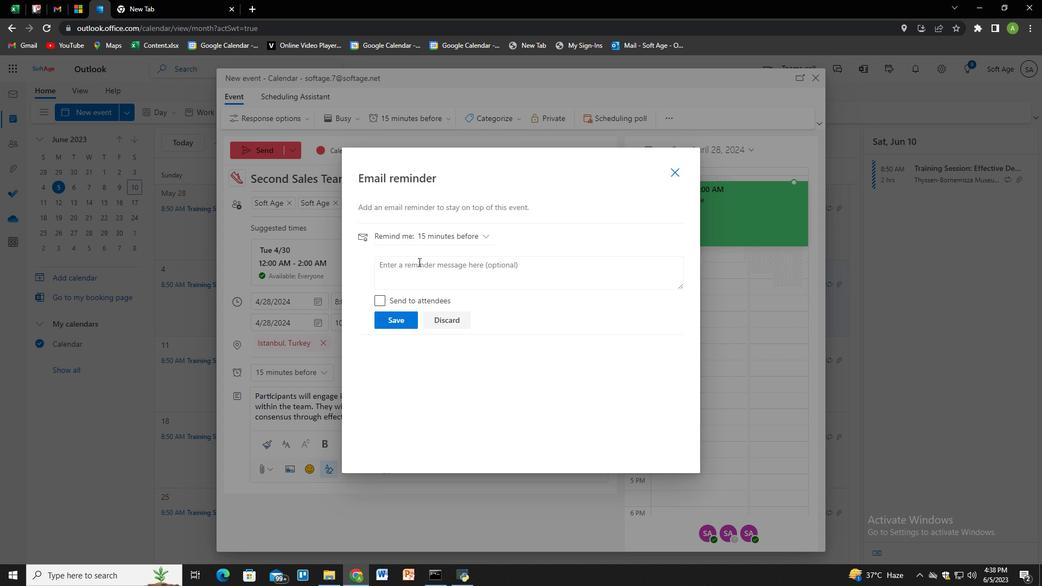 
Action: Mouse pressed left at (418, 263)
Screenshot: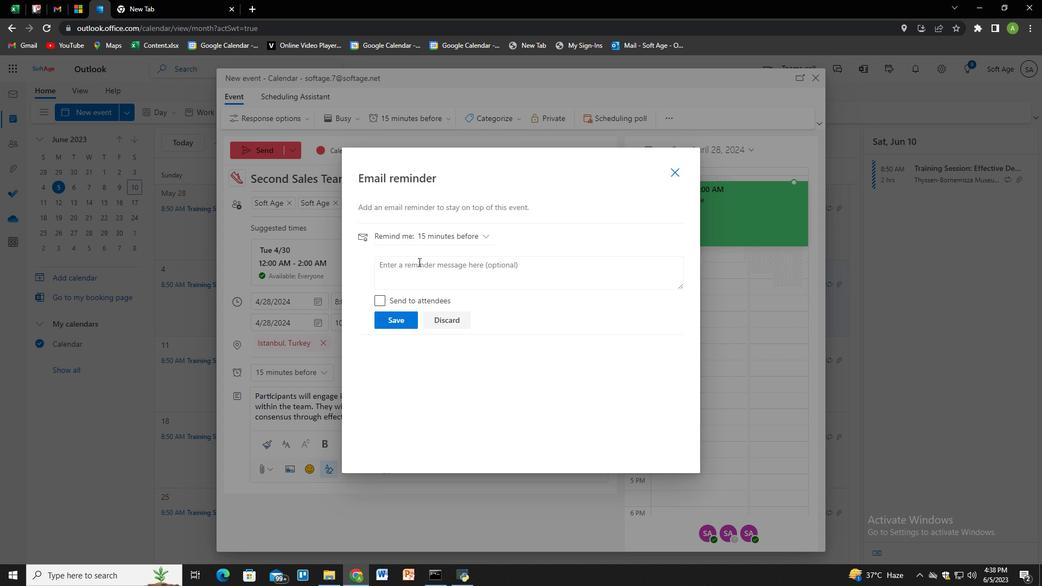 
Action: Key pressed 76<Key.space>week<Key.space>before
Screenshot: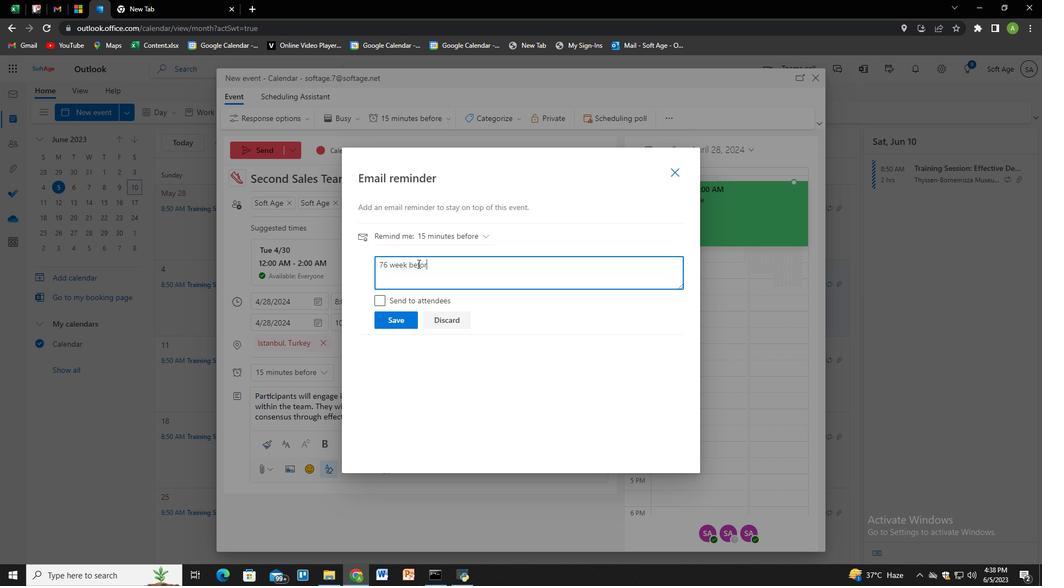 
Action: Mouse moved to (408, 317)
Screenshot: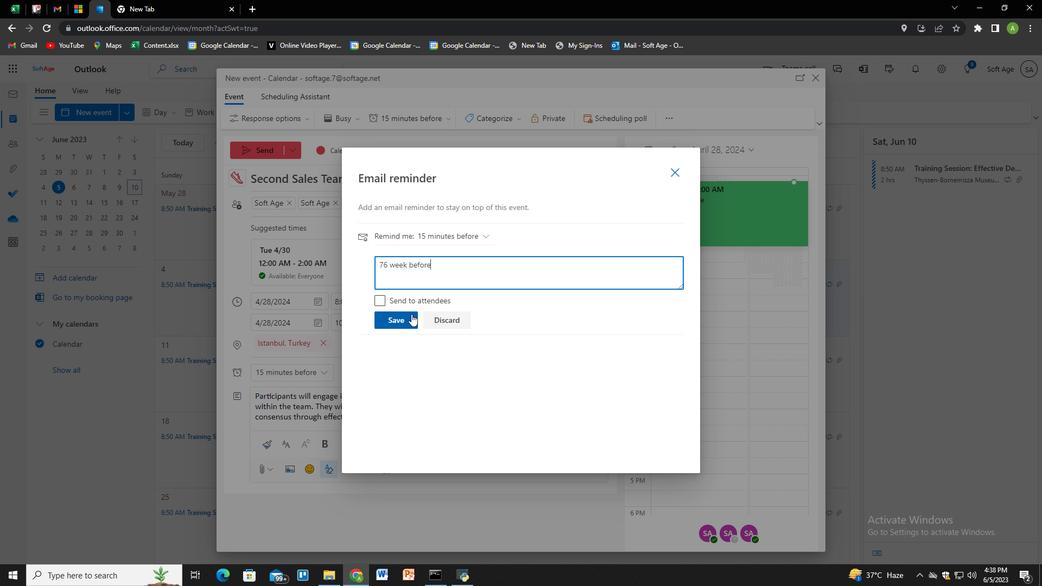 
Action: Mouse pressed left at (408, 317)
Screenshot: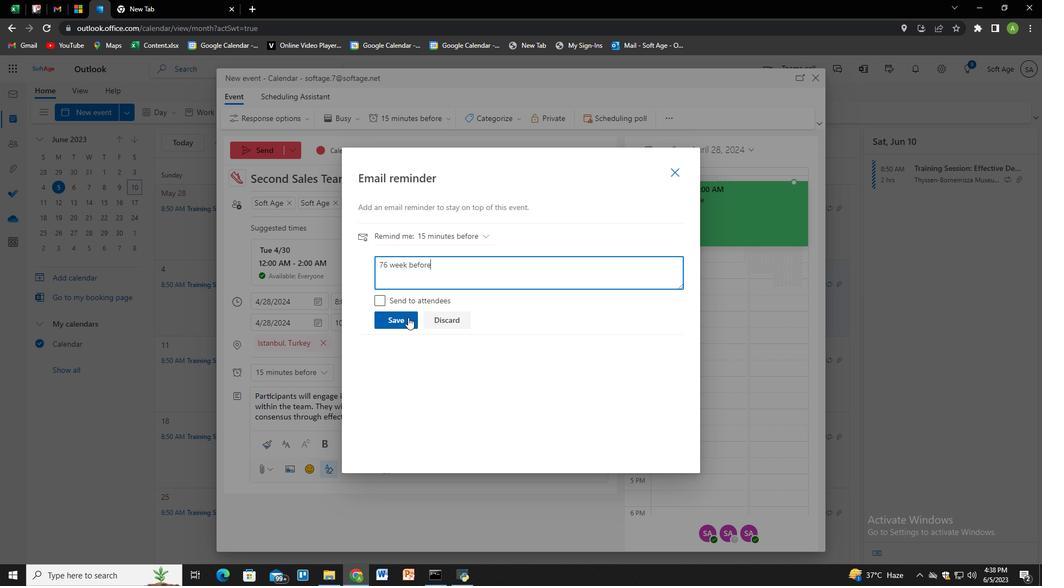 
Action: Mouse moved to (728, 330)
Screenshot: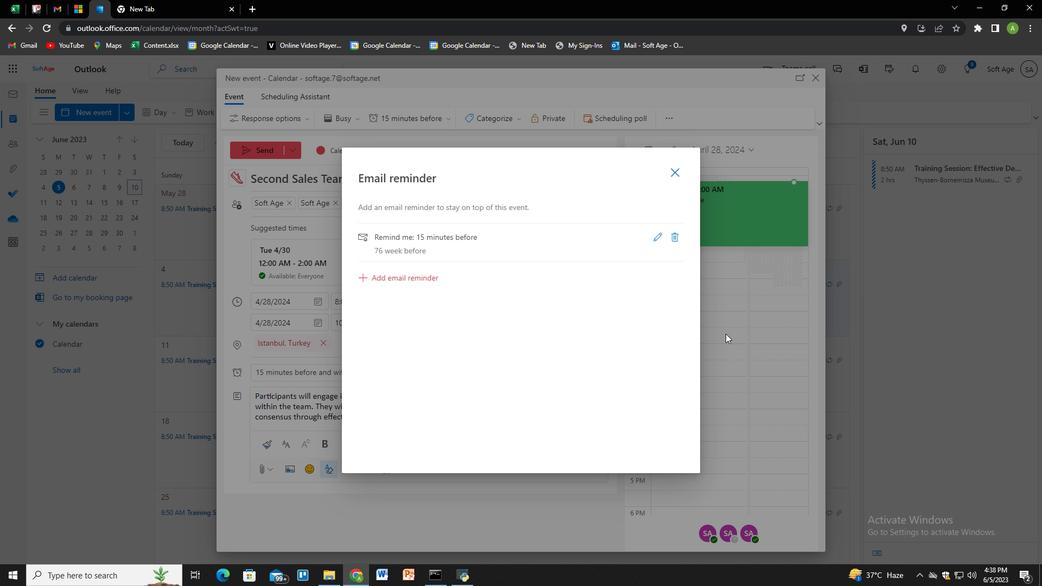 
Action: Mouse pressed left at (728, 330)
Screenshot: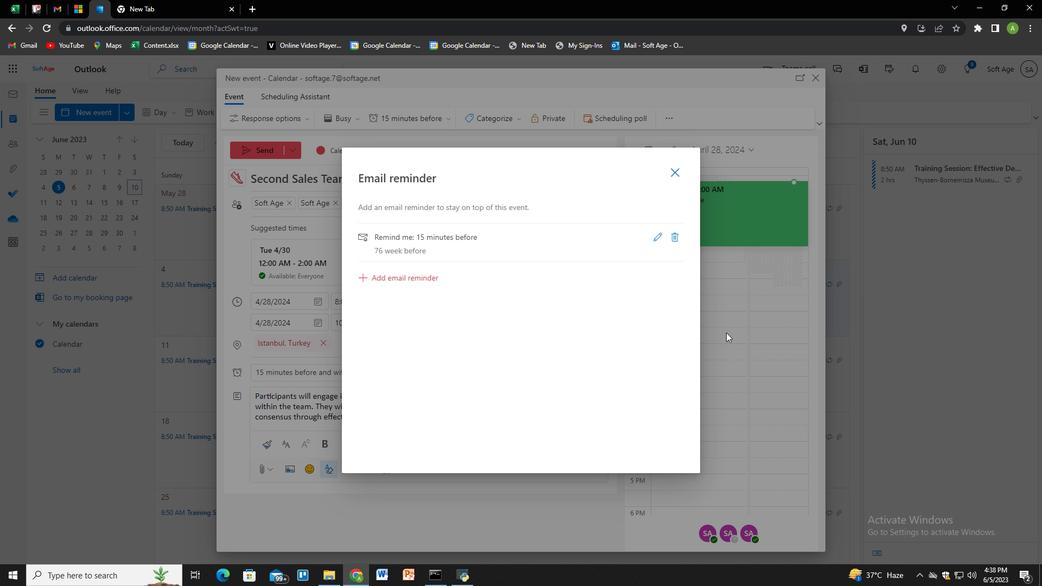 
Action: Mouse moved to (272, 152)
Screenshot: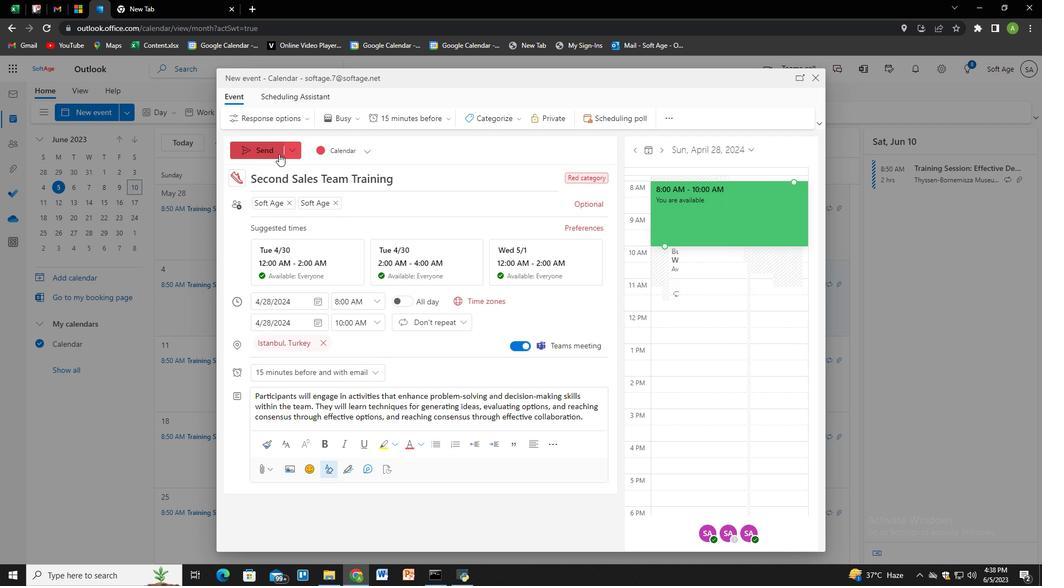 
Action: Mouse pressed left at (272, 152)
Screenshot: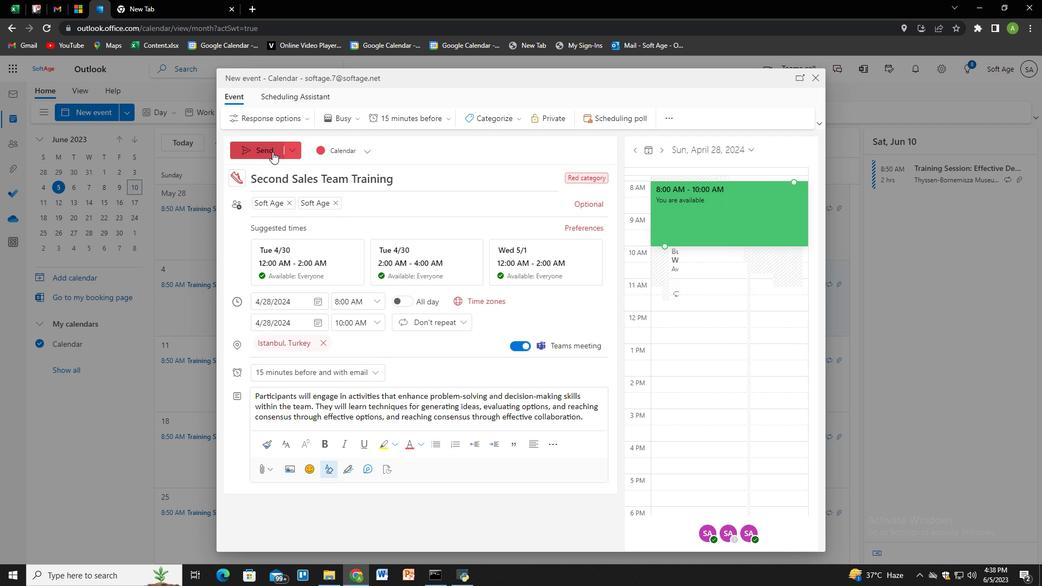 
Action: Mouse moved to (538, 334)
Screenshot: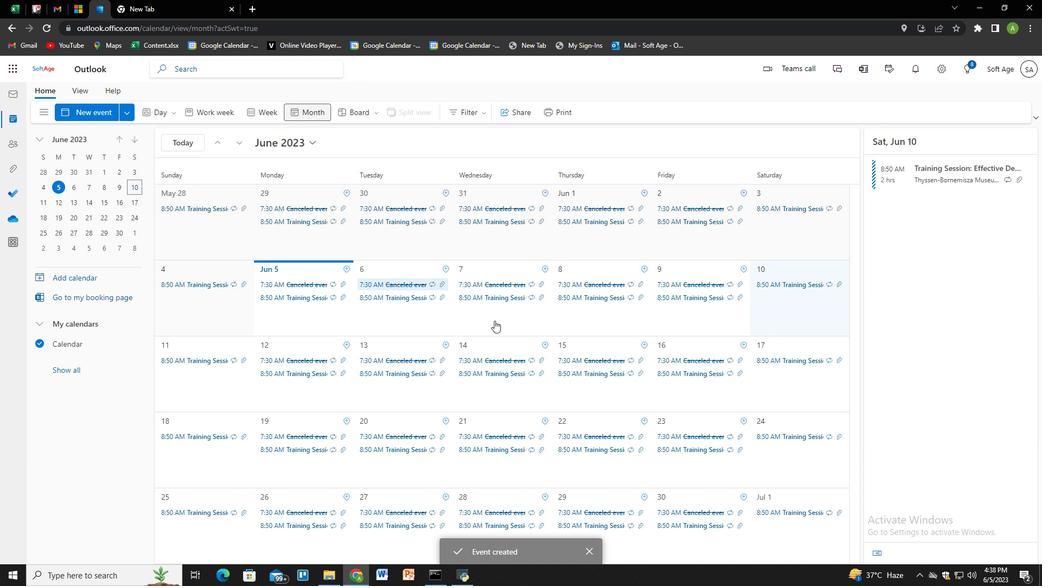 
